 Task: Establish a relationship between Legal_case object and Legal_document object.
Action: Mouse moved to (1130, 72)
Screenshot: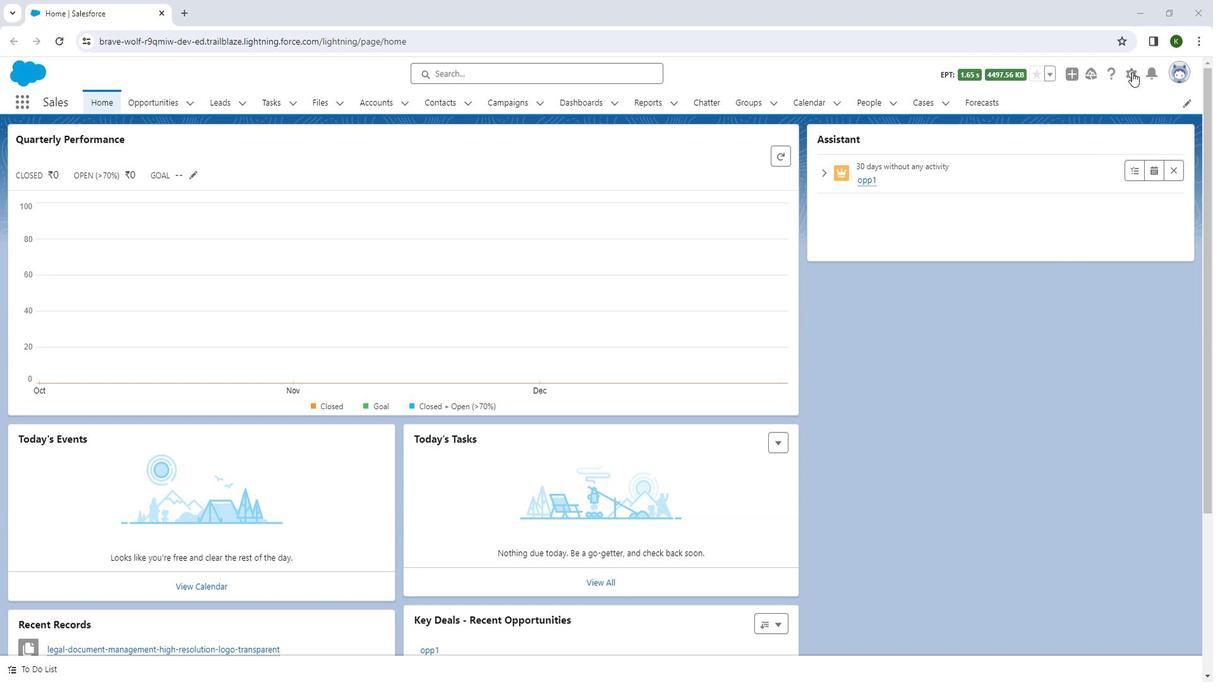 
Action: Mouse pressed left at (1130, 72)
Screenshot: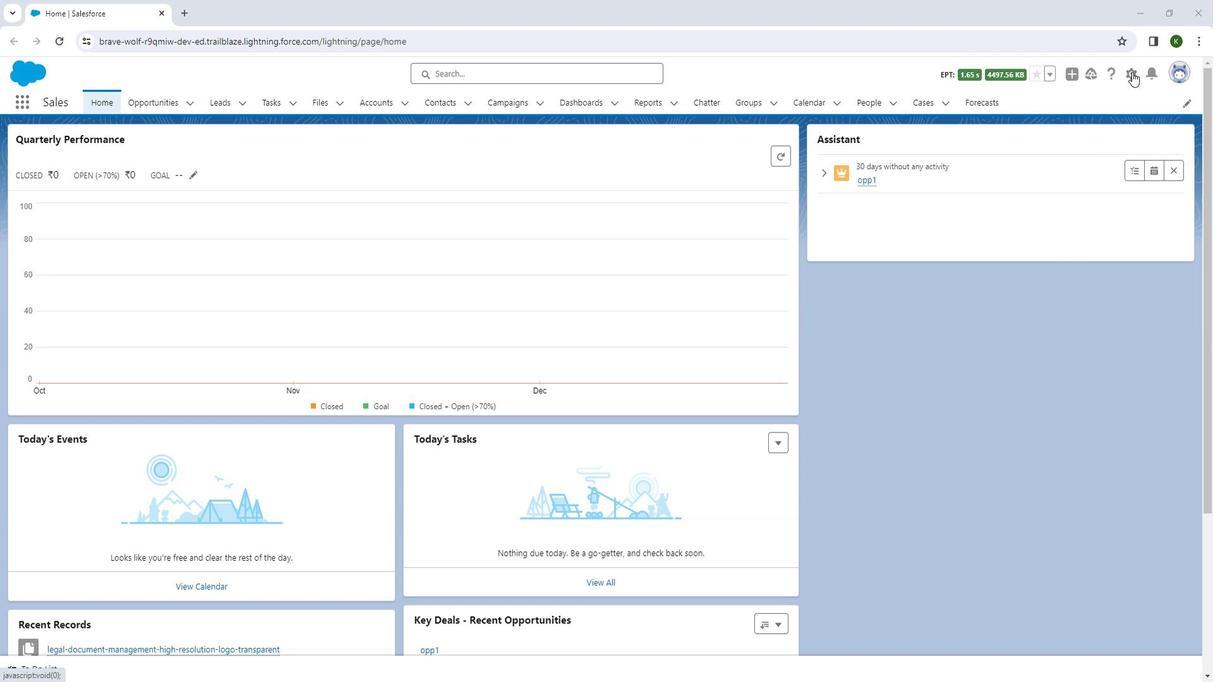 
Action: Mouse moved to (1079, 109)
Screenshot: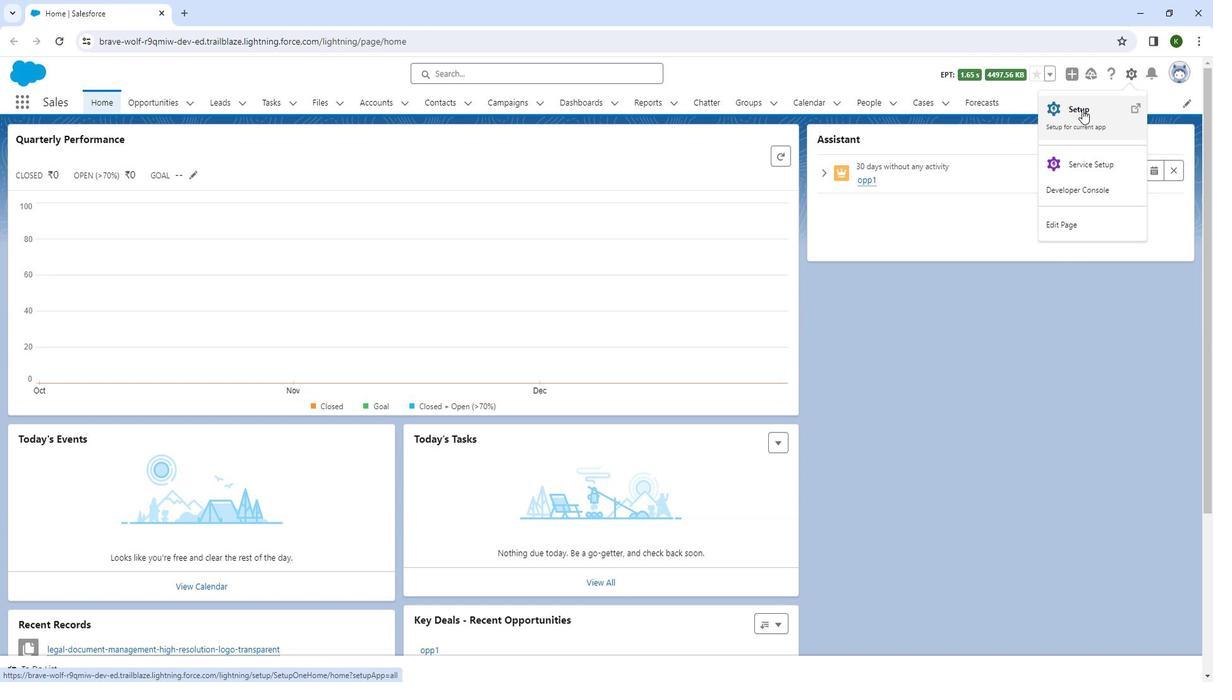 
Action: Mouse pressed left at (1079, 109)
Screenshot: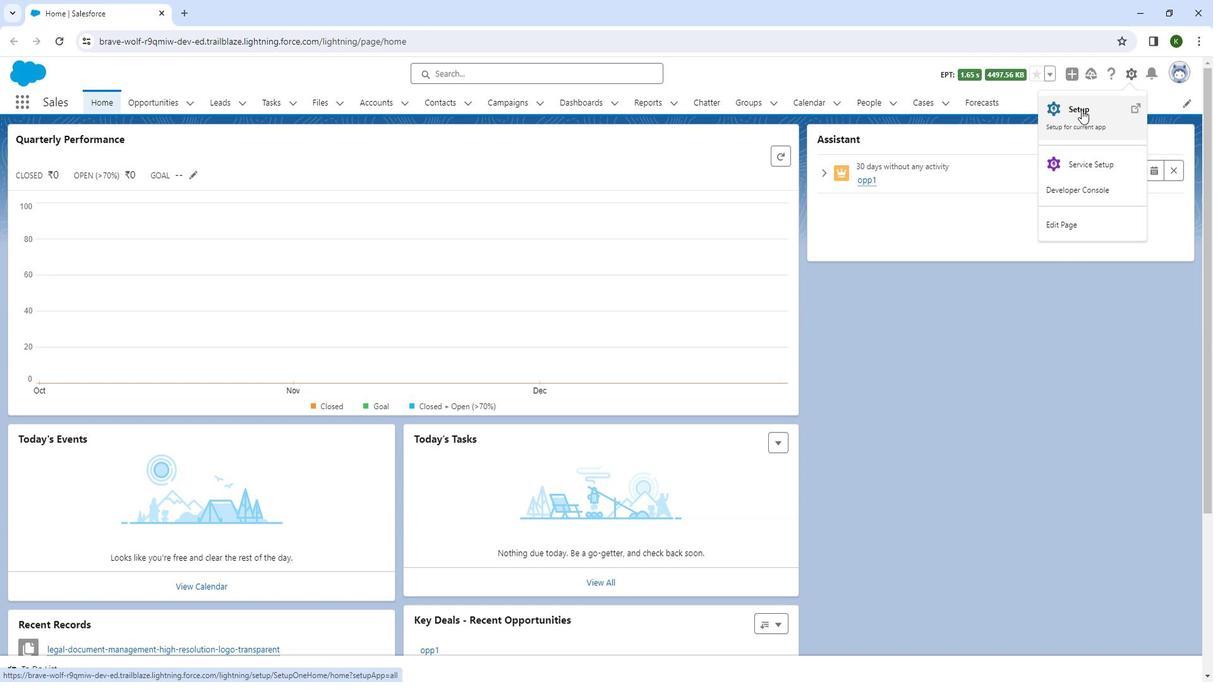 
Action: Mouse moved to (168, 103)
Screenshot: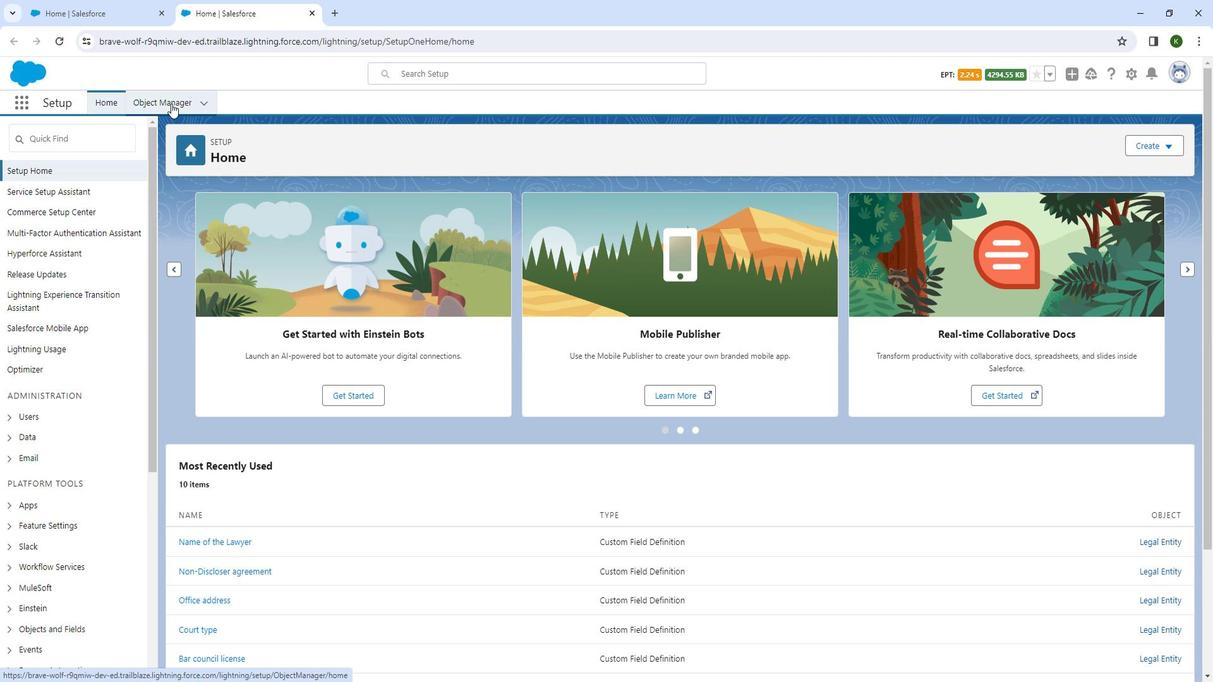 
Action: Mouse pressed left at (168, 103)
Screenshot: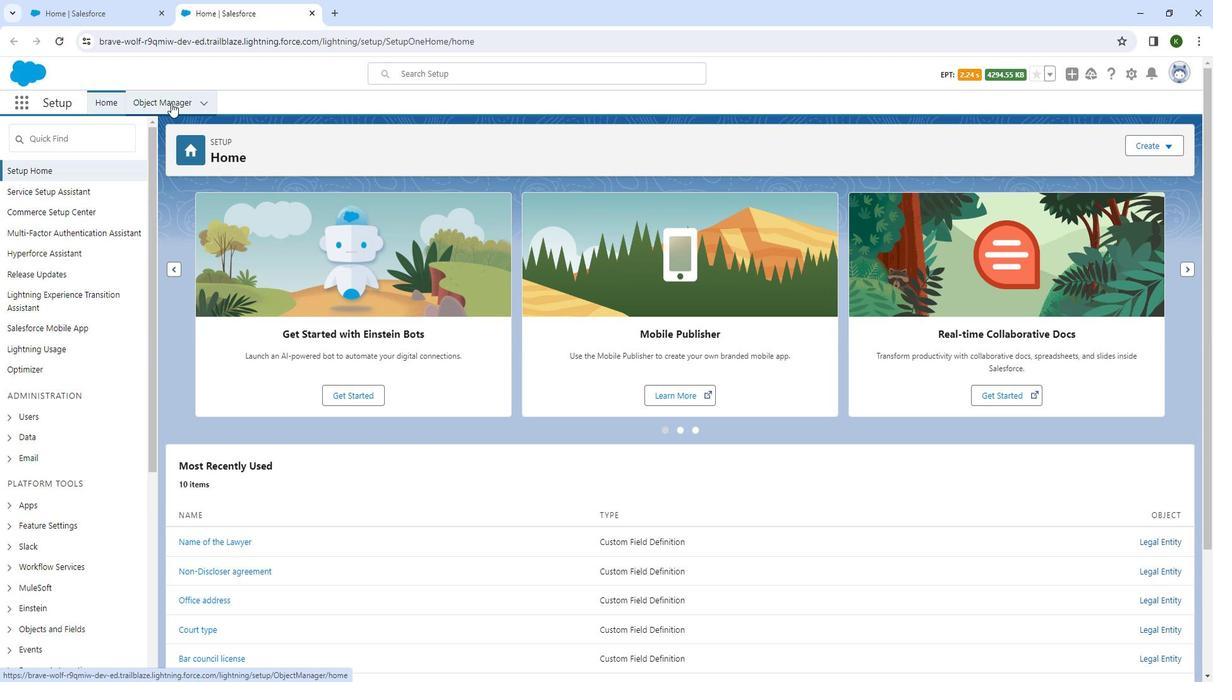 
Action: Mouse moved to (960, 148)
Screenshot: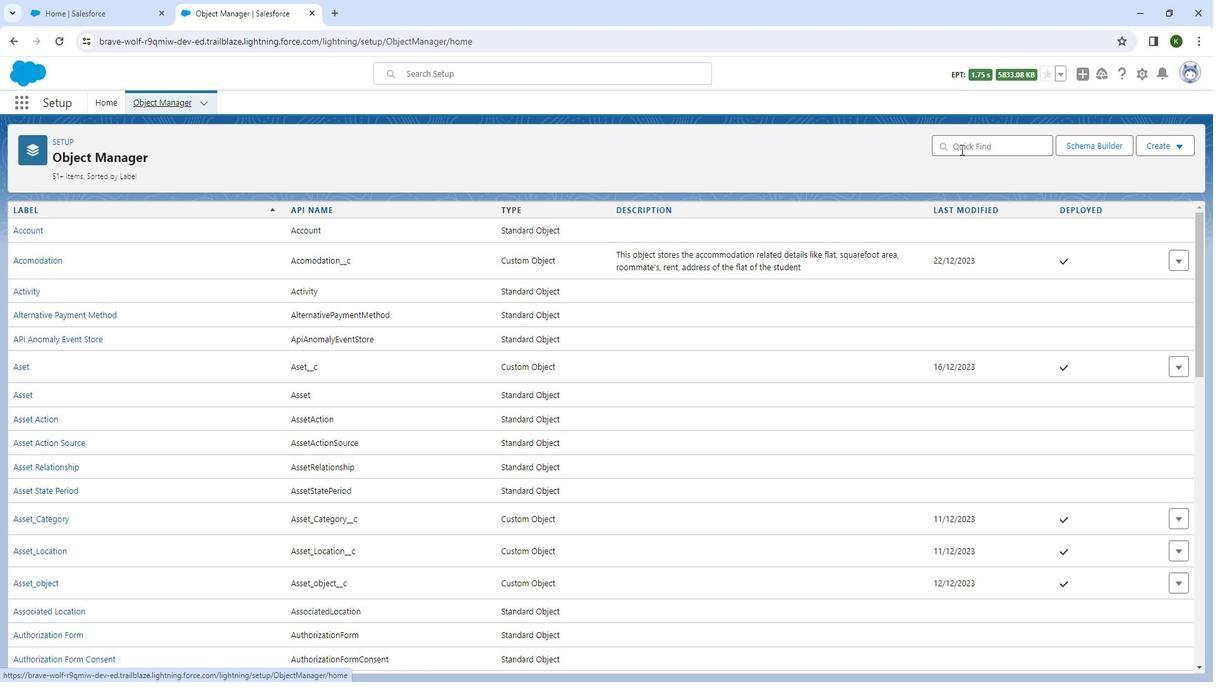 
Action: Mouse pressed left at (960, 148)
Screenshot: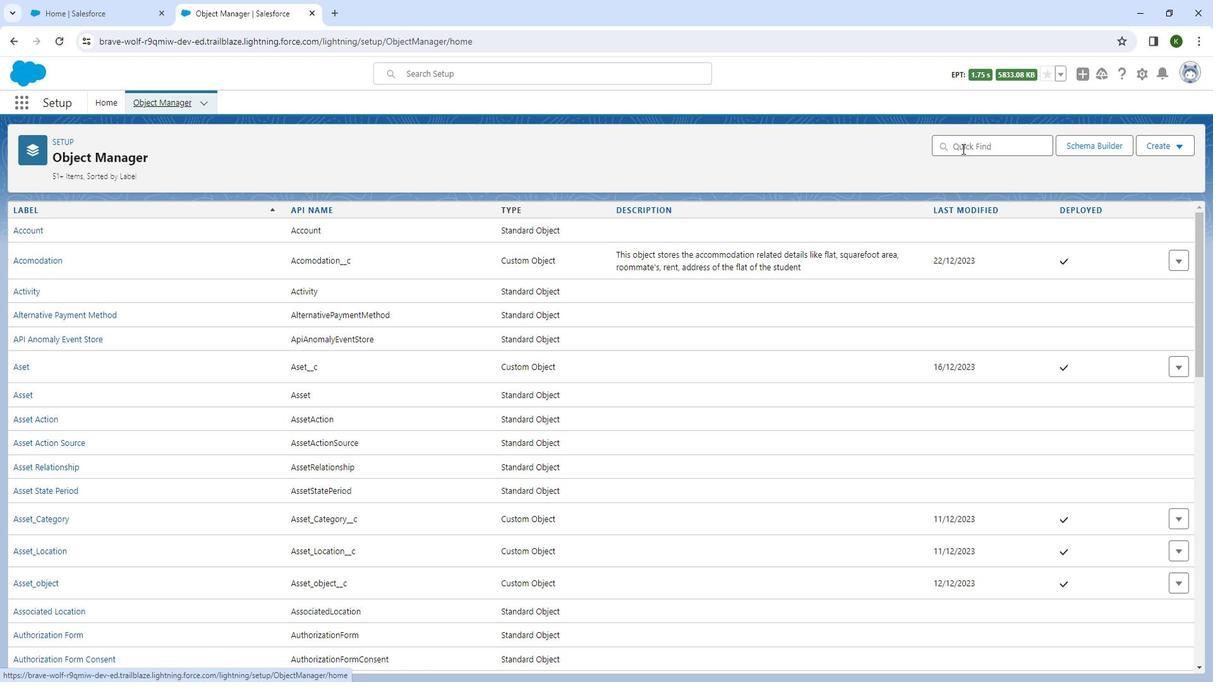 
Action: Key pressed <Key.shift_r>Legal
Screenshot: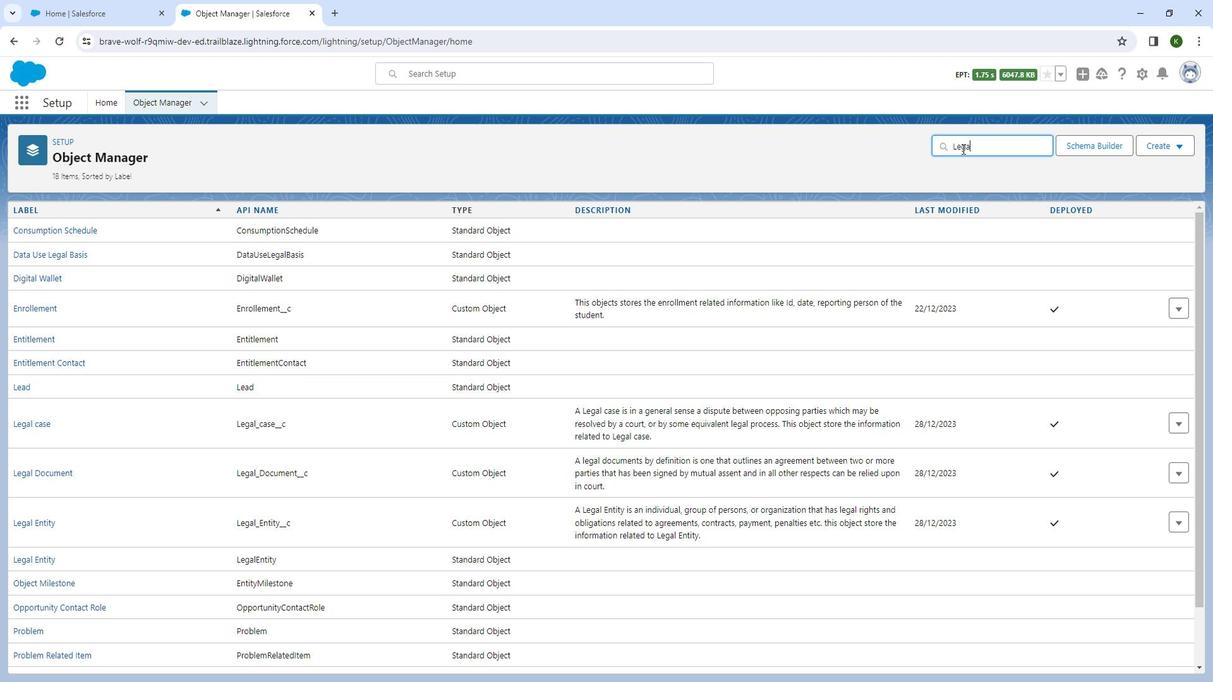 
Action: Mouse moved to (39, 259)
Screenshot: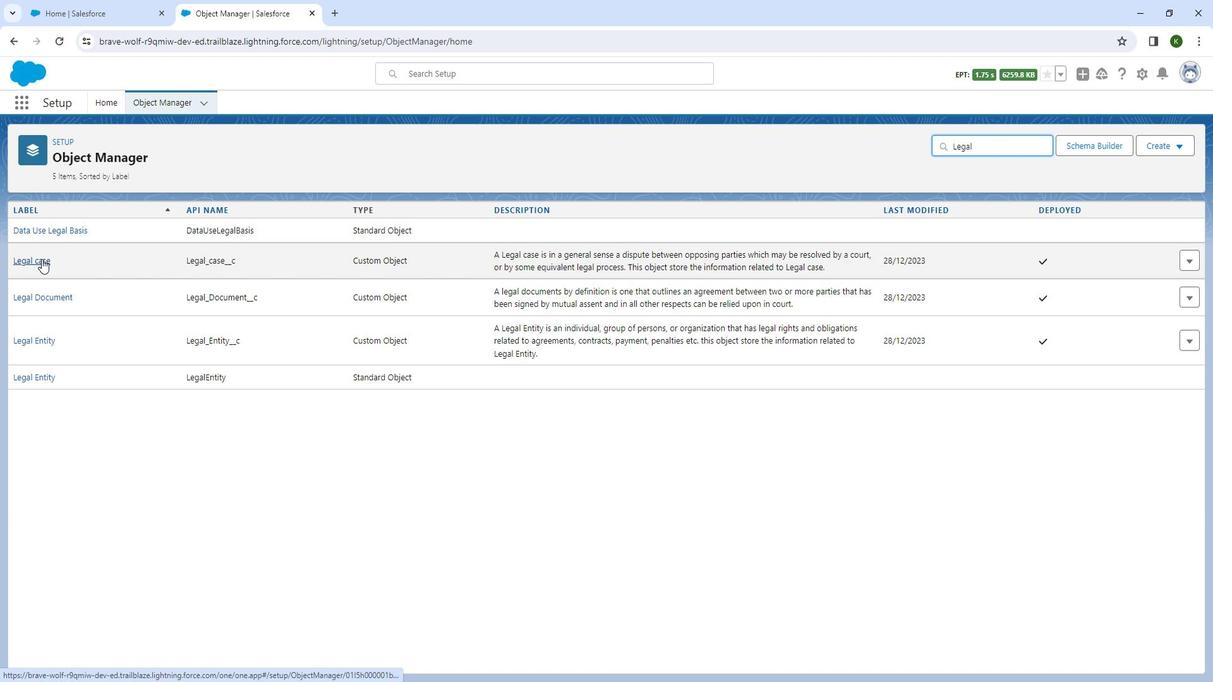 
Action: Mouse pressed left at (39, 259)
Screenshot: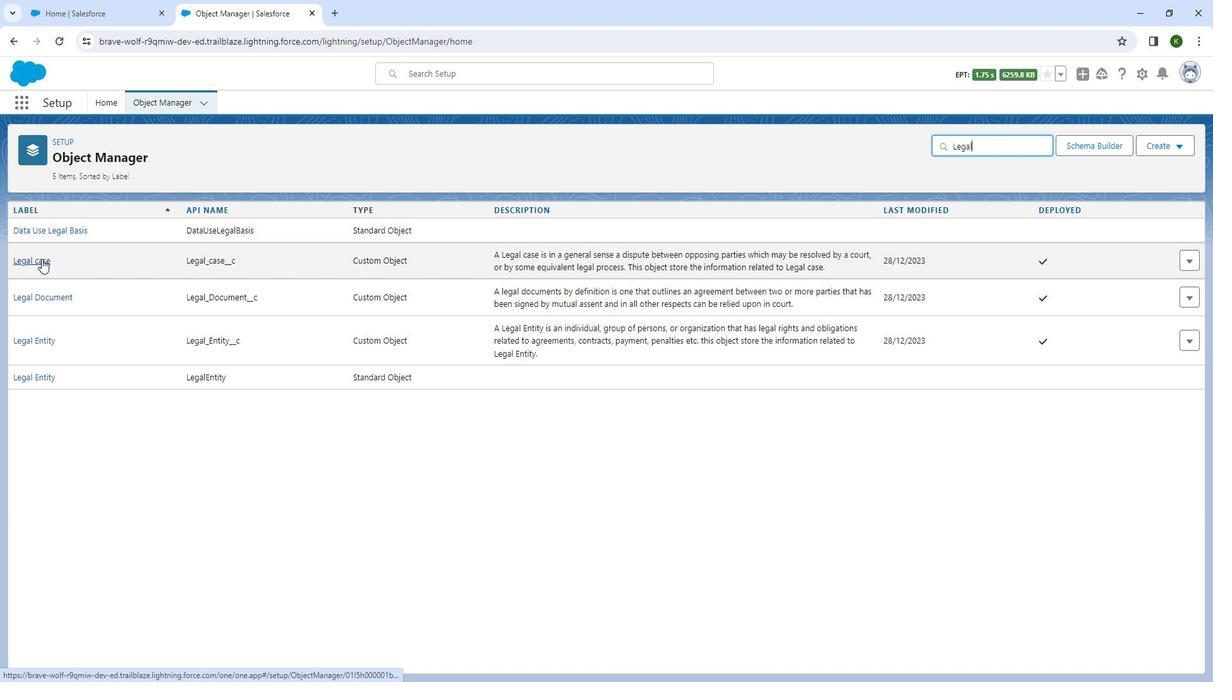 
Action: Mouse moved to (84, 230)
Screenshot: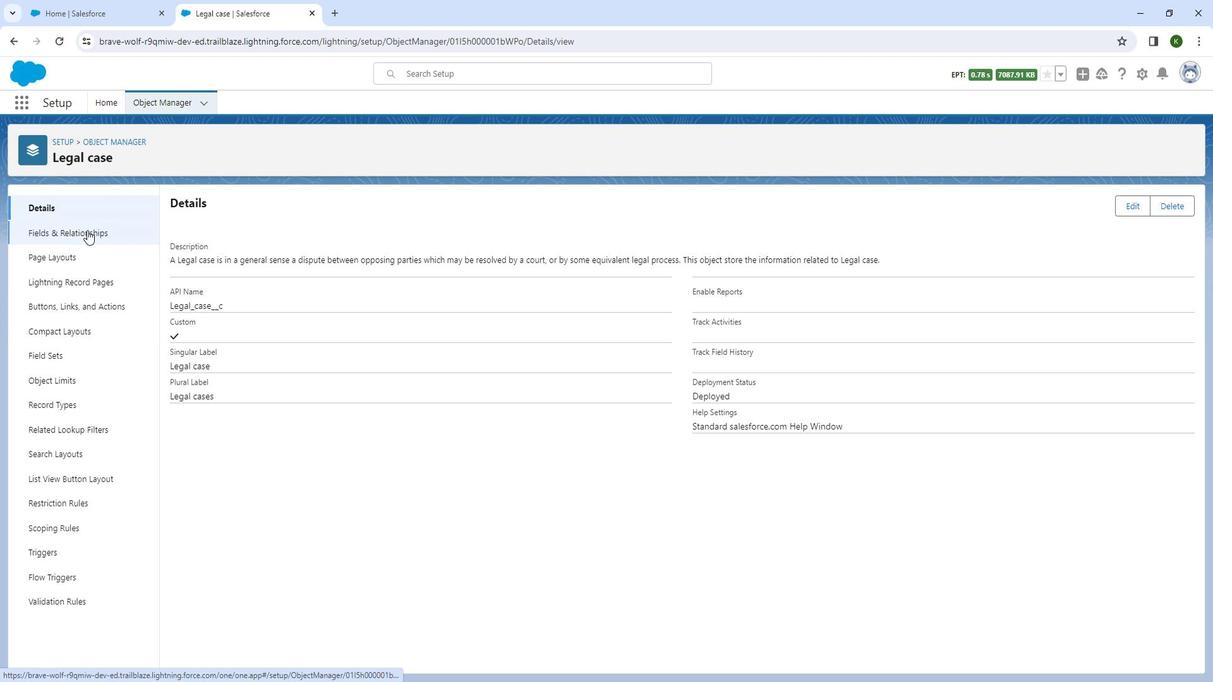 
Action: Mouse pressed left at (84, 230)
Screenshot: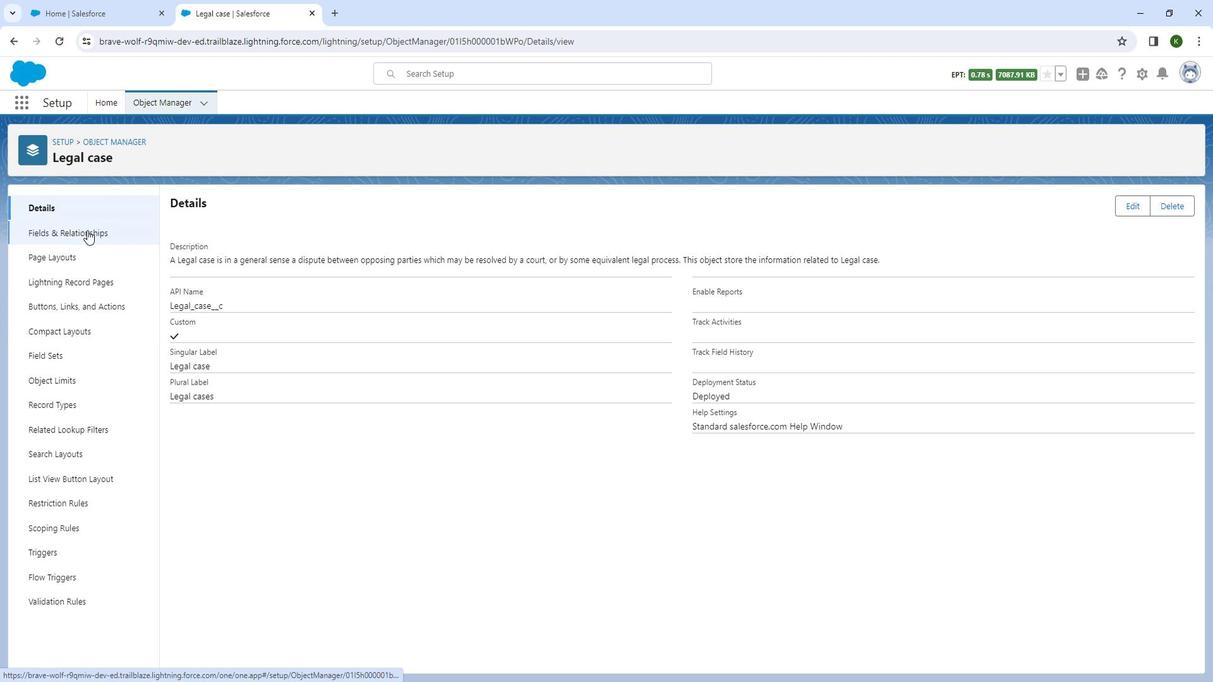 
Action: Mouse moved to (924, 203)
Screenshot: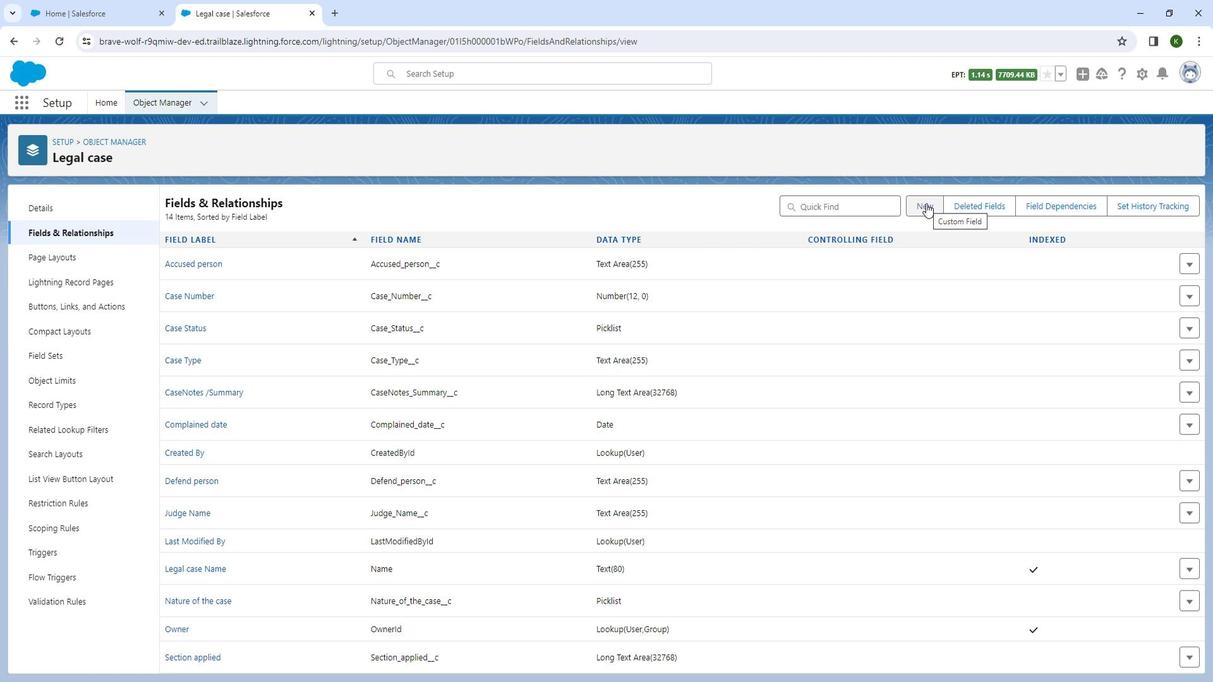 
Action: Mouse pressed left at (924, 203)
Screenshot: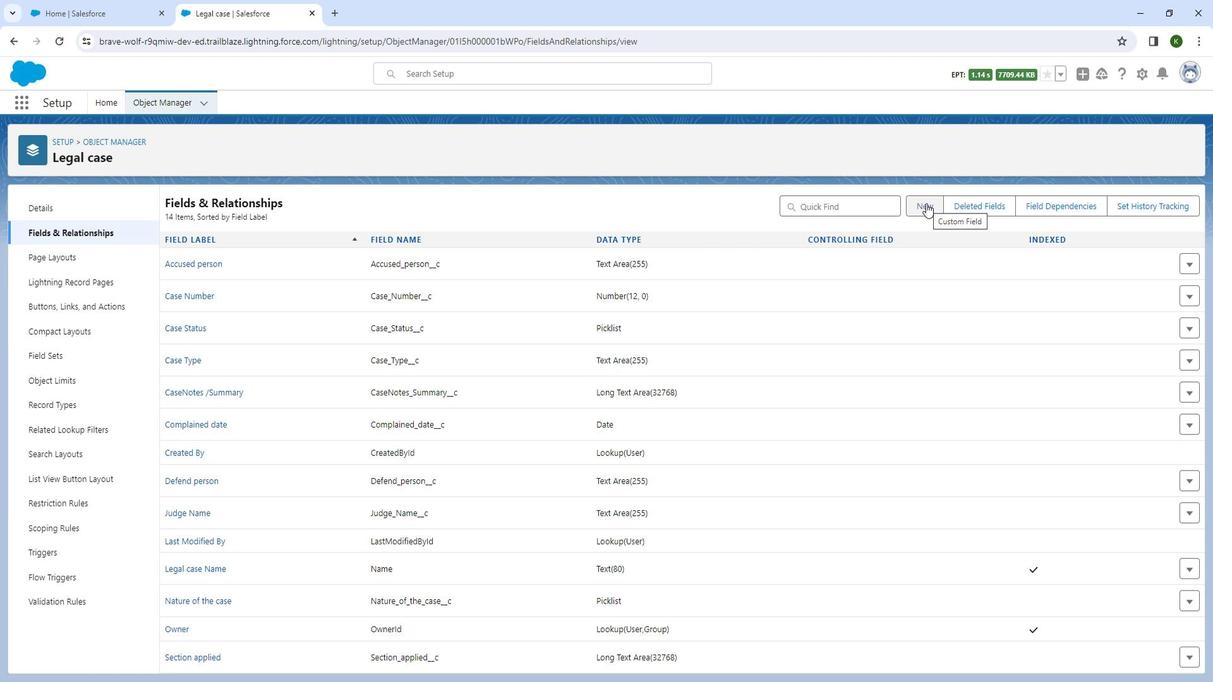 
Action: Mouse moved to (371, 351)
Screenshot: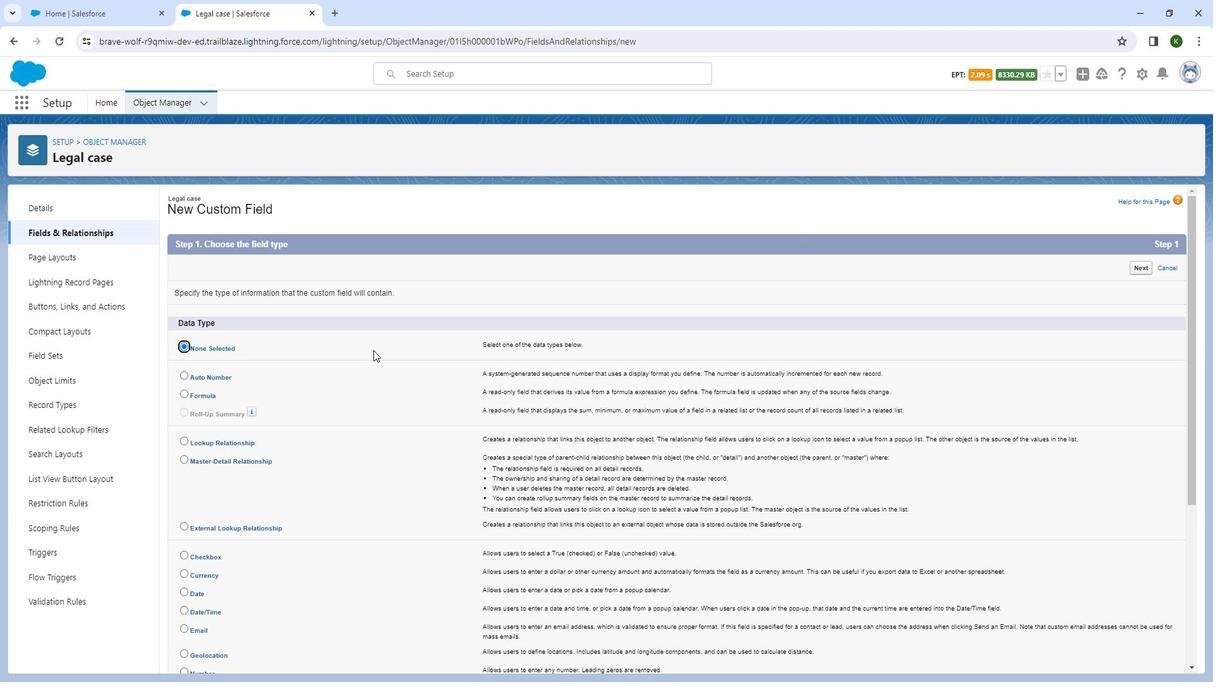 
Action: Mouse scrolled (371, 350) with delta (0, 0)
Screenshot: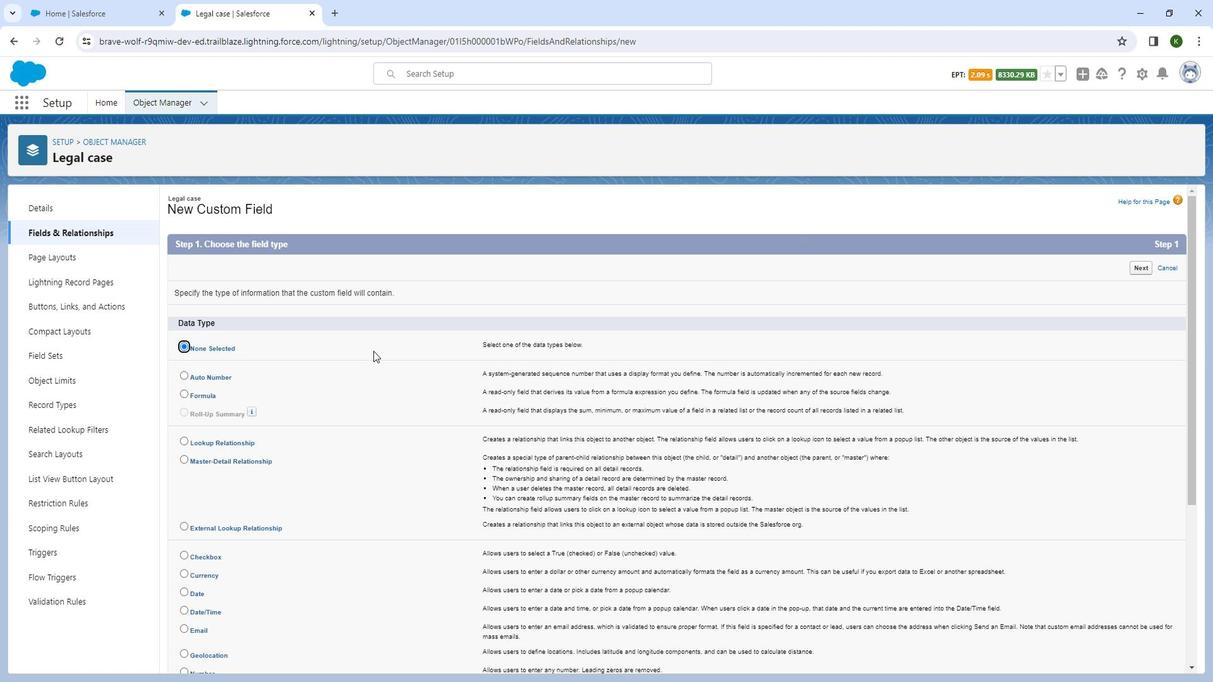 
Action: Mouse moved to (182, 375)
Screenshot: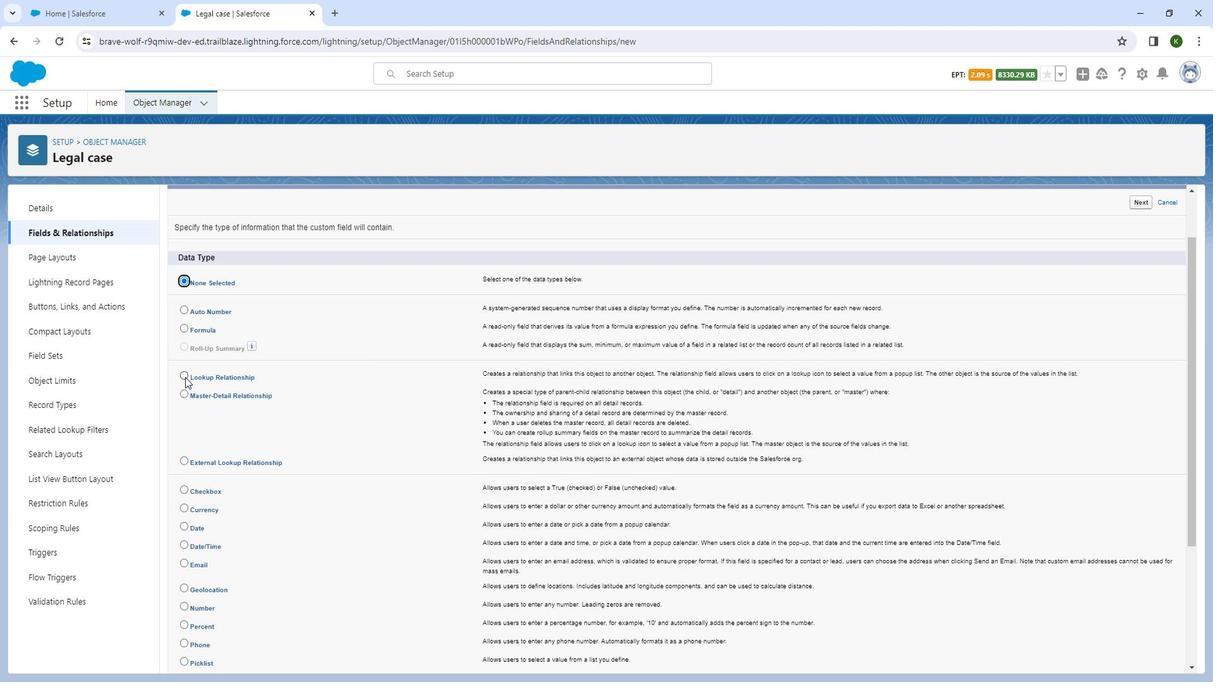 
Action: Mouse pressed left at (182, 375)
Screenshot: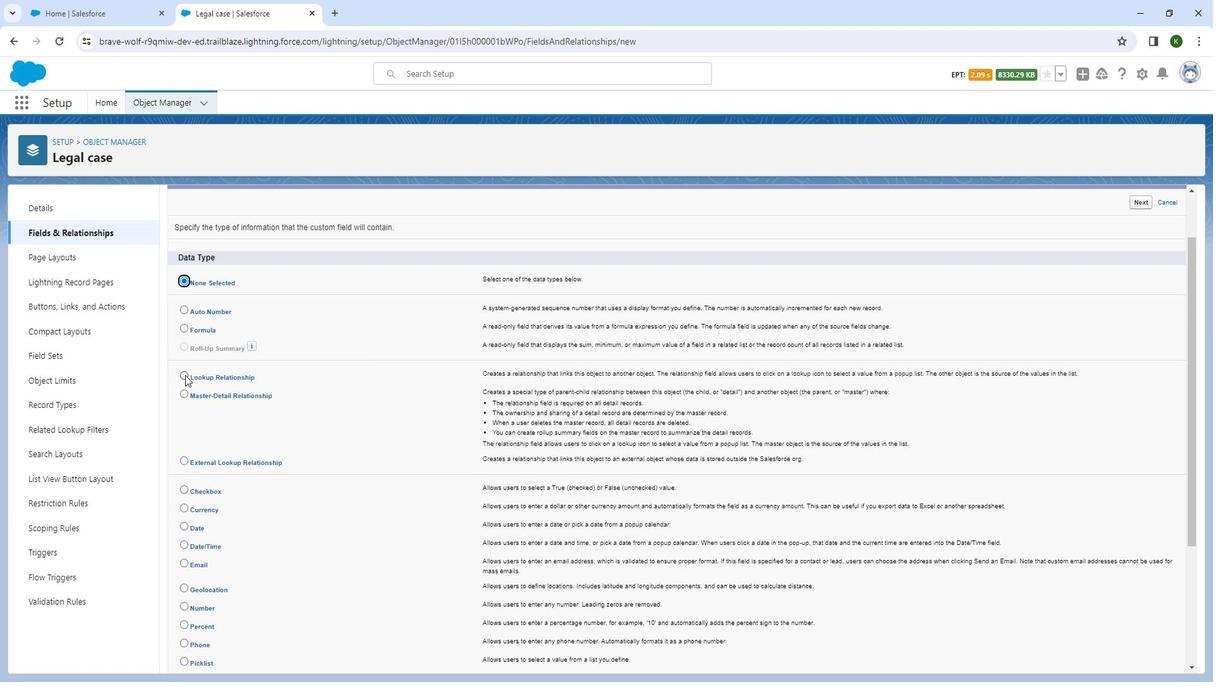 
Action: Mouse moved to (1084, 426)
Screenshot: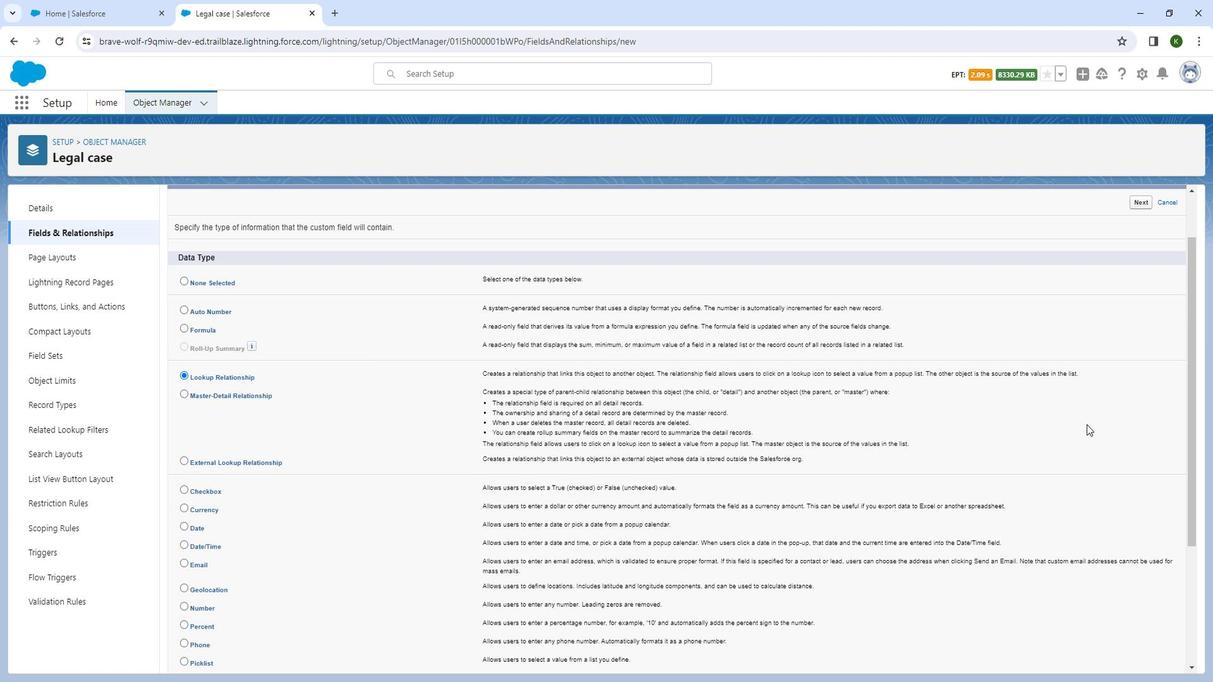 
Action: Mouse scrolled (1084, 425) with delta (0, 0)
Screenshot: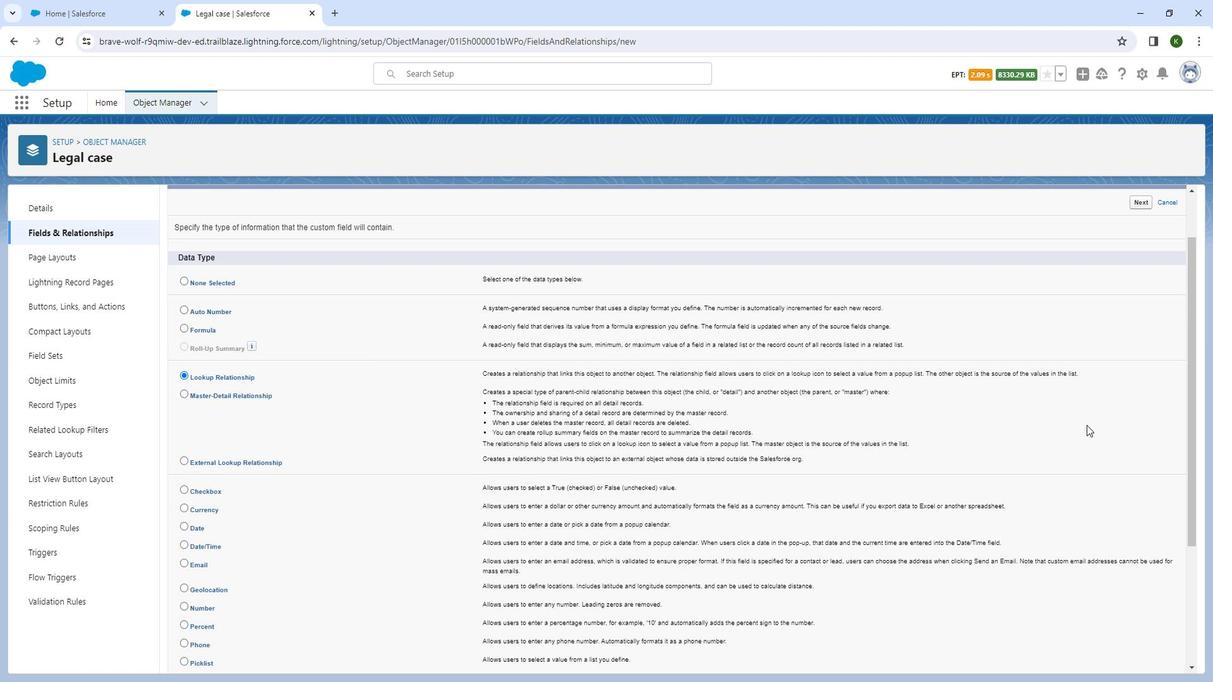 
Action: Mouse scrolled (1084, 425) with delta (0, 0)
Screenshot: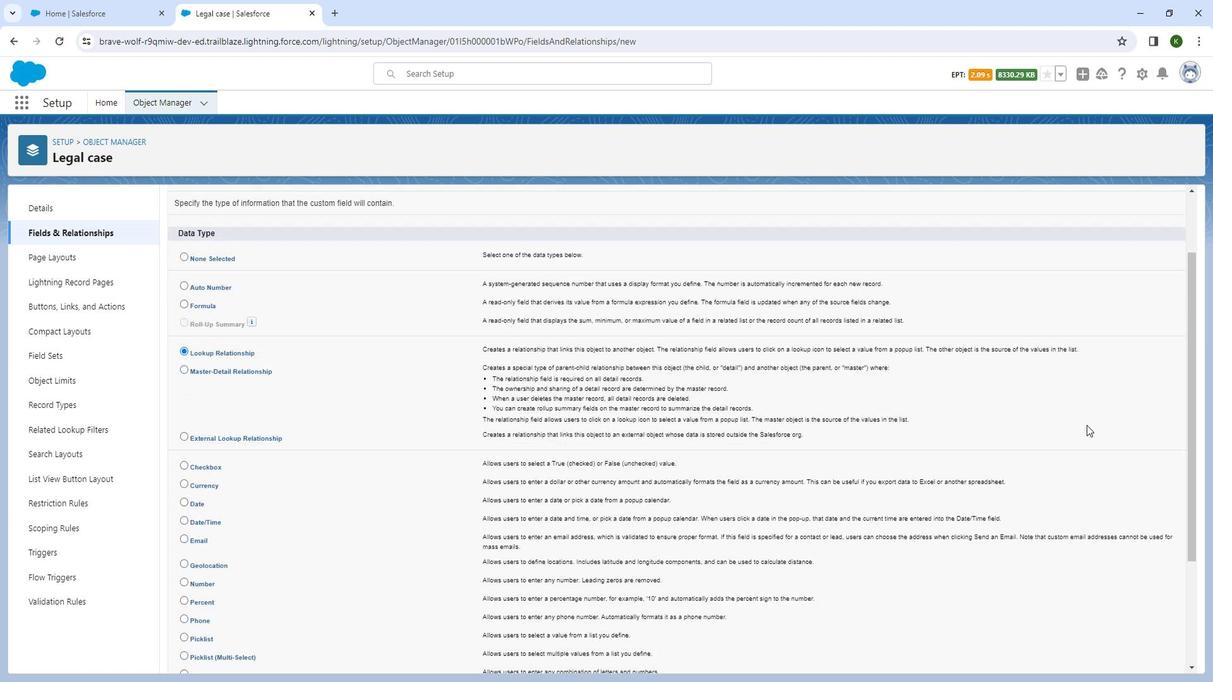 
Action: Mouse scrolled (1084, 425) with delta (0, 0)
Screenshot: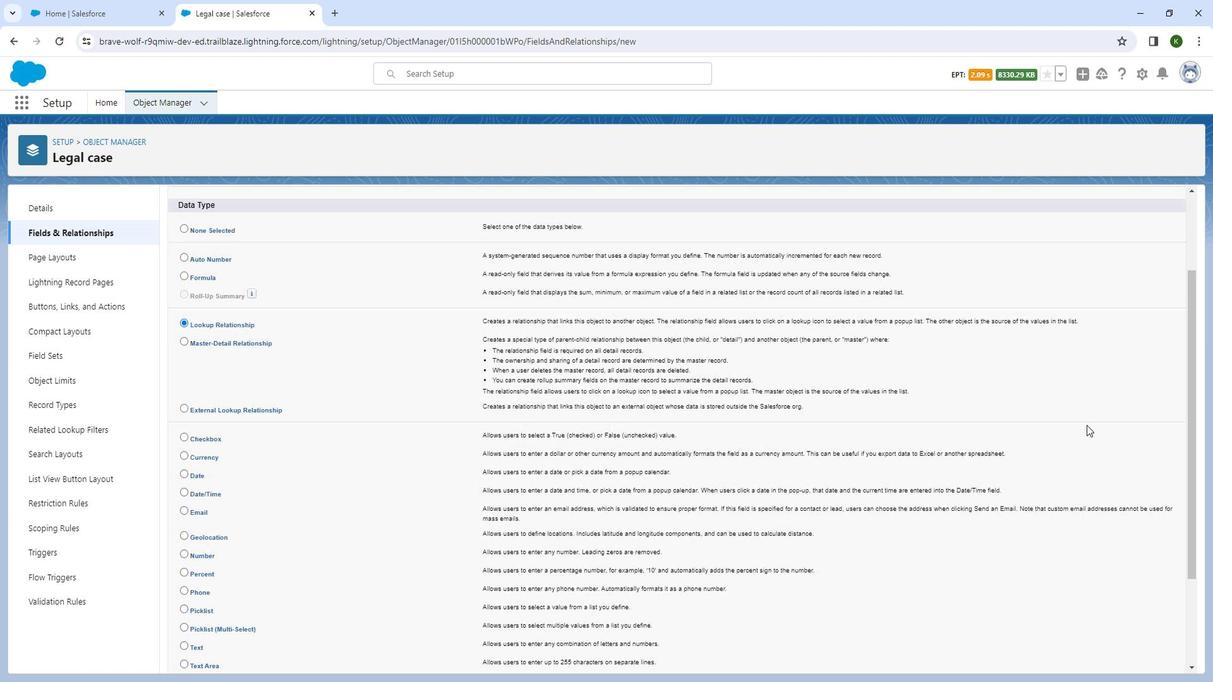 
Action: Mouse moved to (1137, 660)
Screenshot: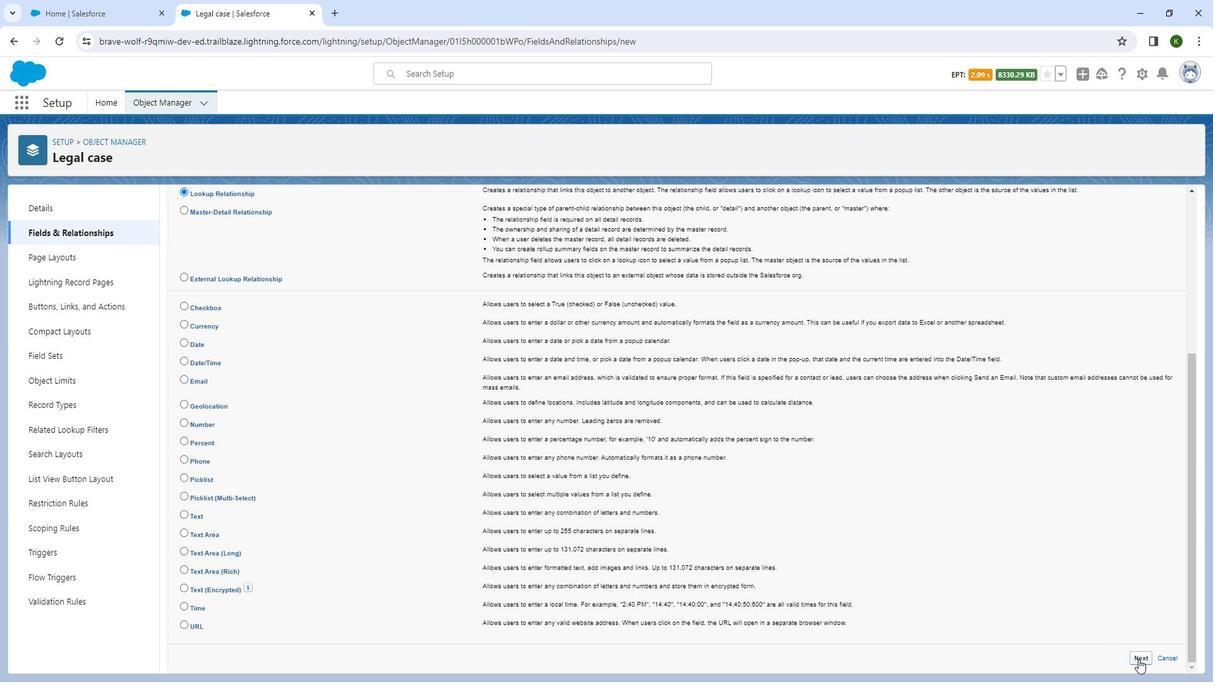
Action: Mouse pressed left at (1137, 660)
Screenshot: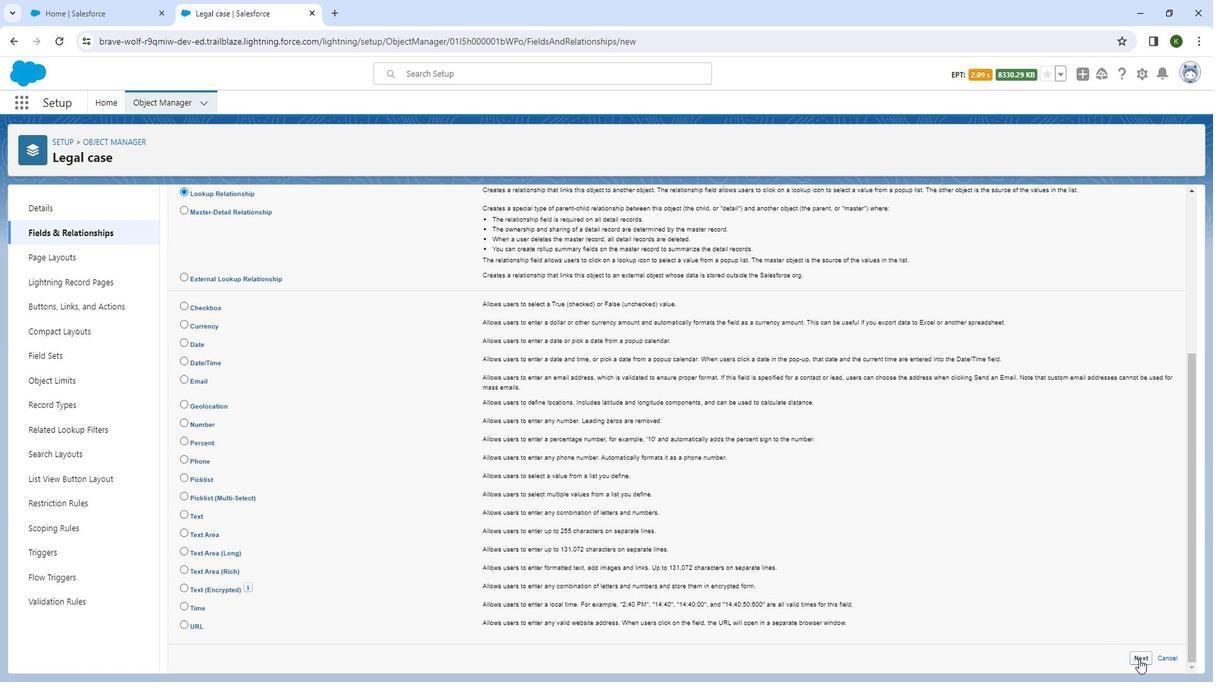 
Action: Mouse moved to (474, 318)
Screenshot: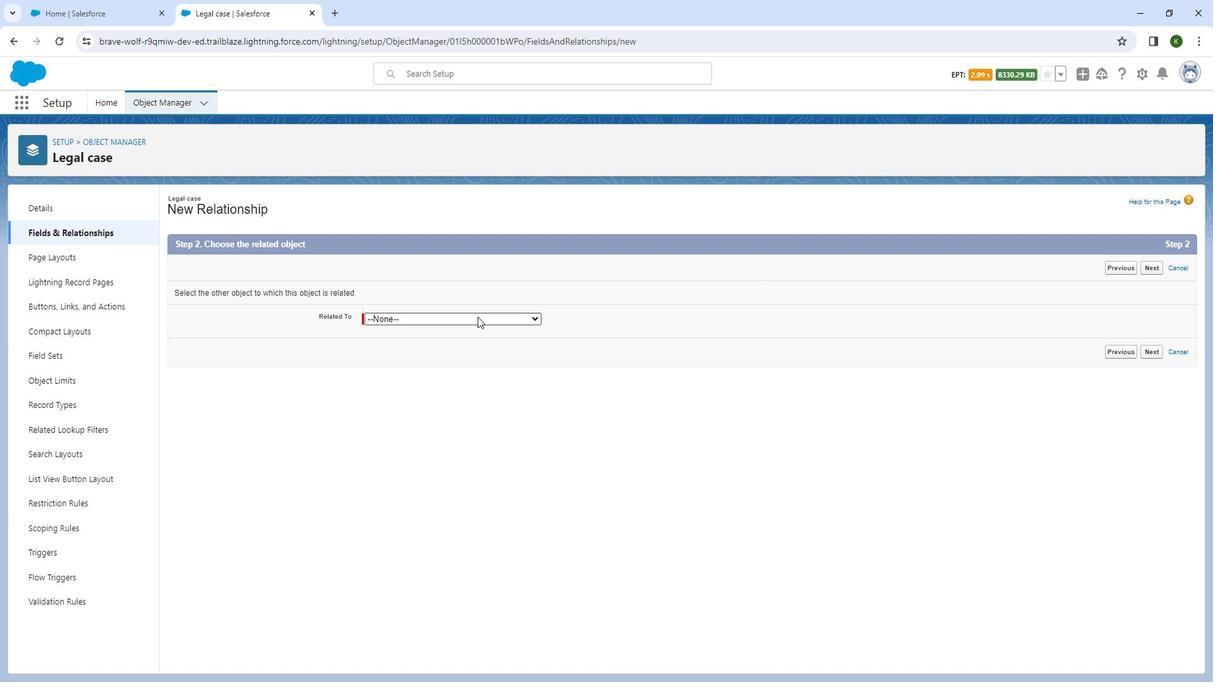 
Action: Mouse pressed left at (474, 318)
Screenshot: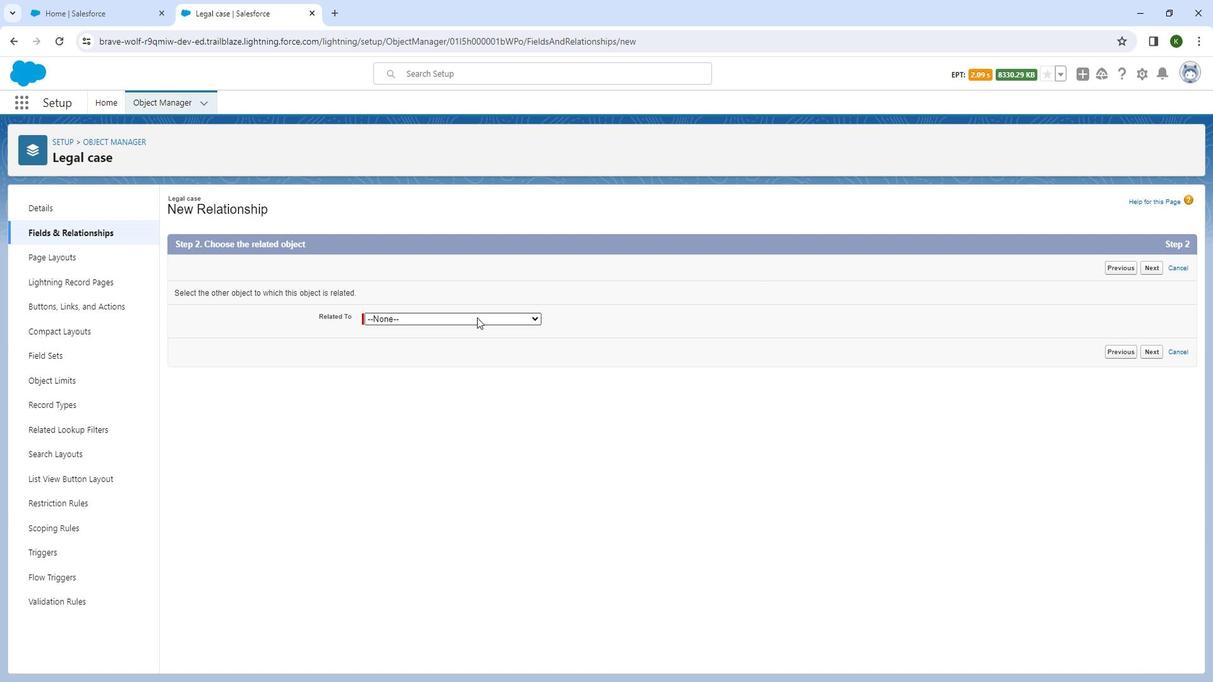 
Action: Mouse moved to (490, 374)
Screenshot: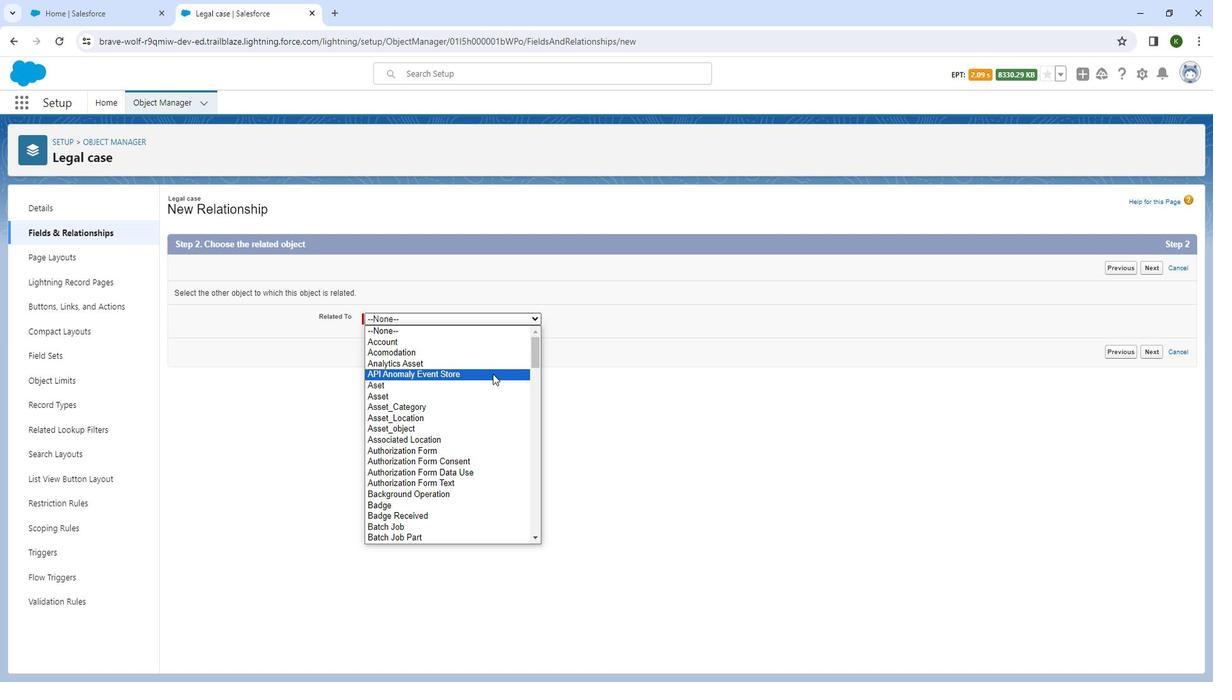 
Action: Mouse scrolled (490, 373) with delta (0, 0)
Screenshot: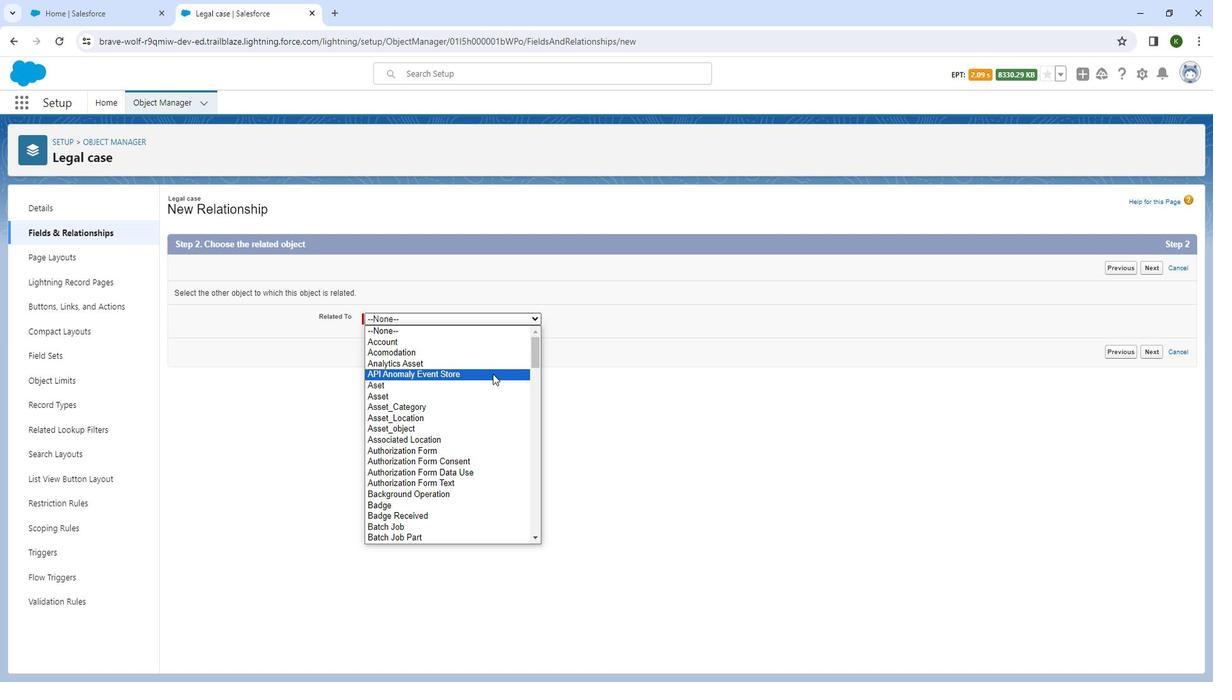 
Action: Mouse scrolled (490, 373) with delta (0, 0)
Screenshot: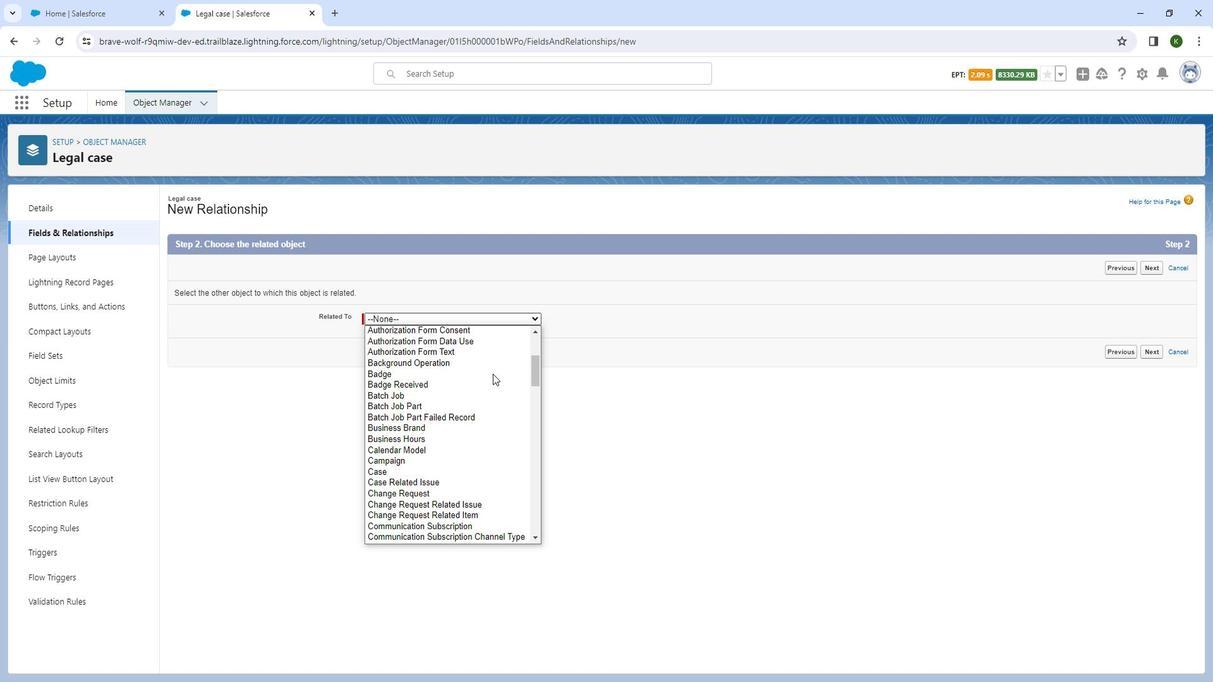 
Action: Mouse scrolled (490, 373) with delta (0, 0)
Screenshot: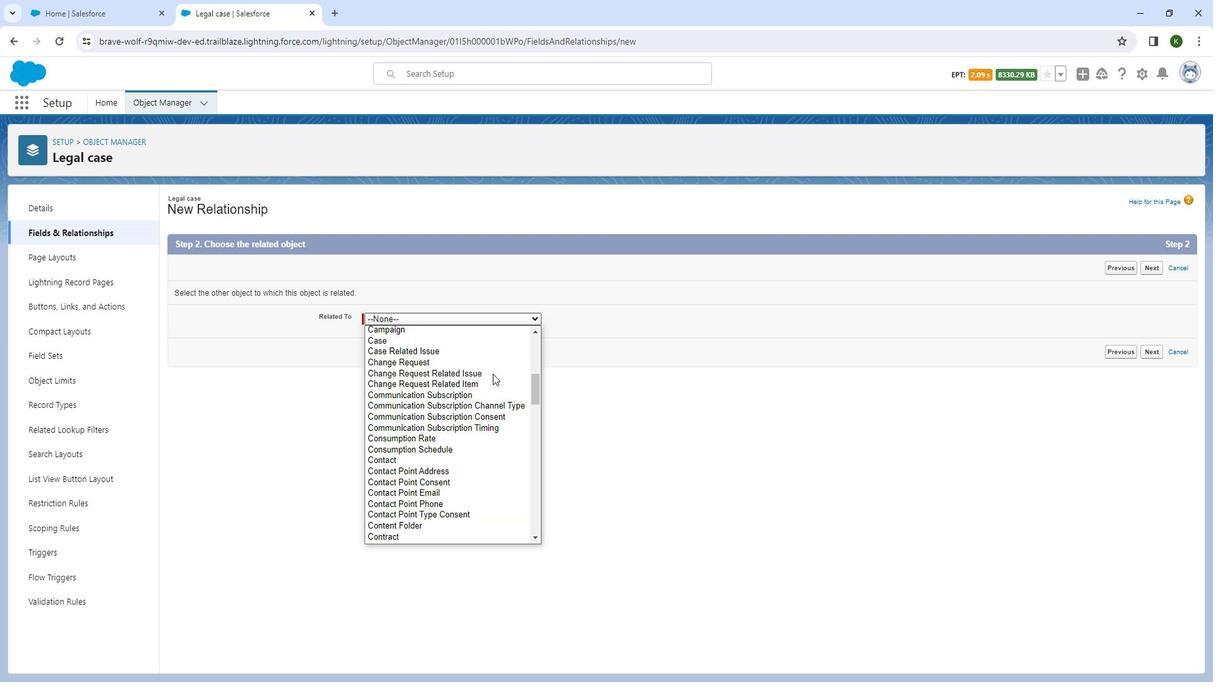
Action: Mouse scrolled (490, 373) with delta (0, 0)
Screenshot: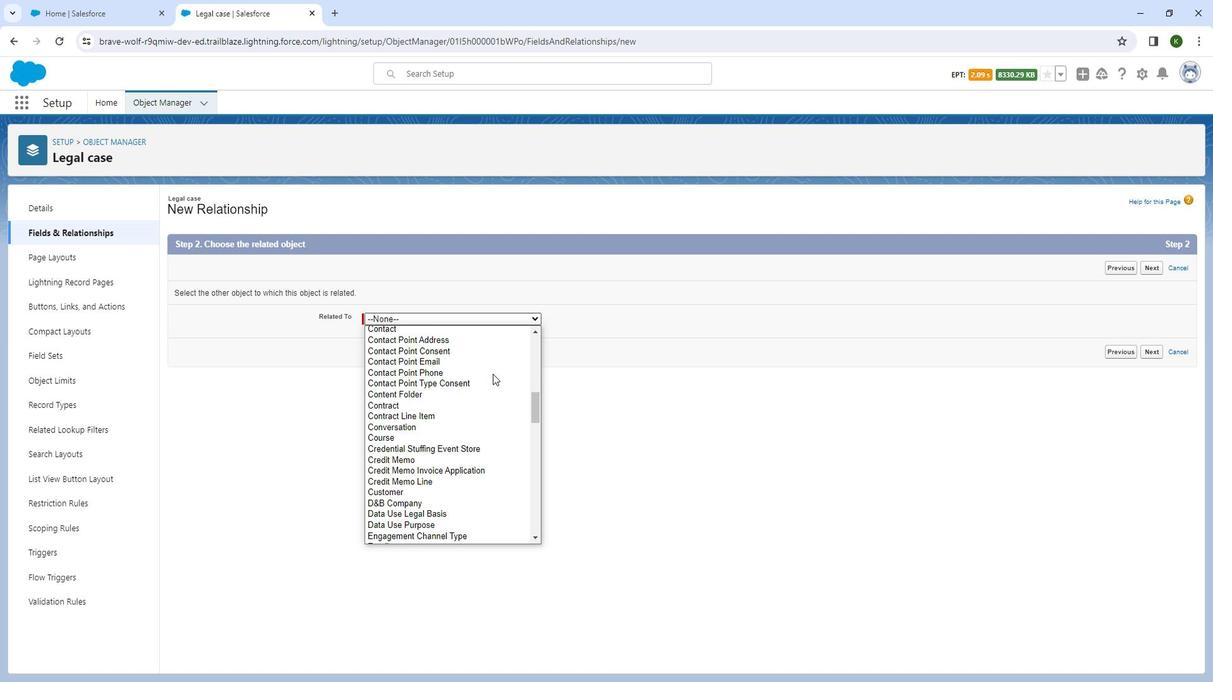 
Action: Mouse moved to (417, 501)
Screenshot: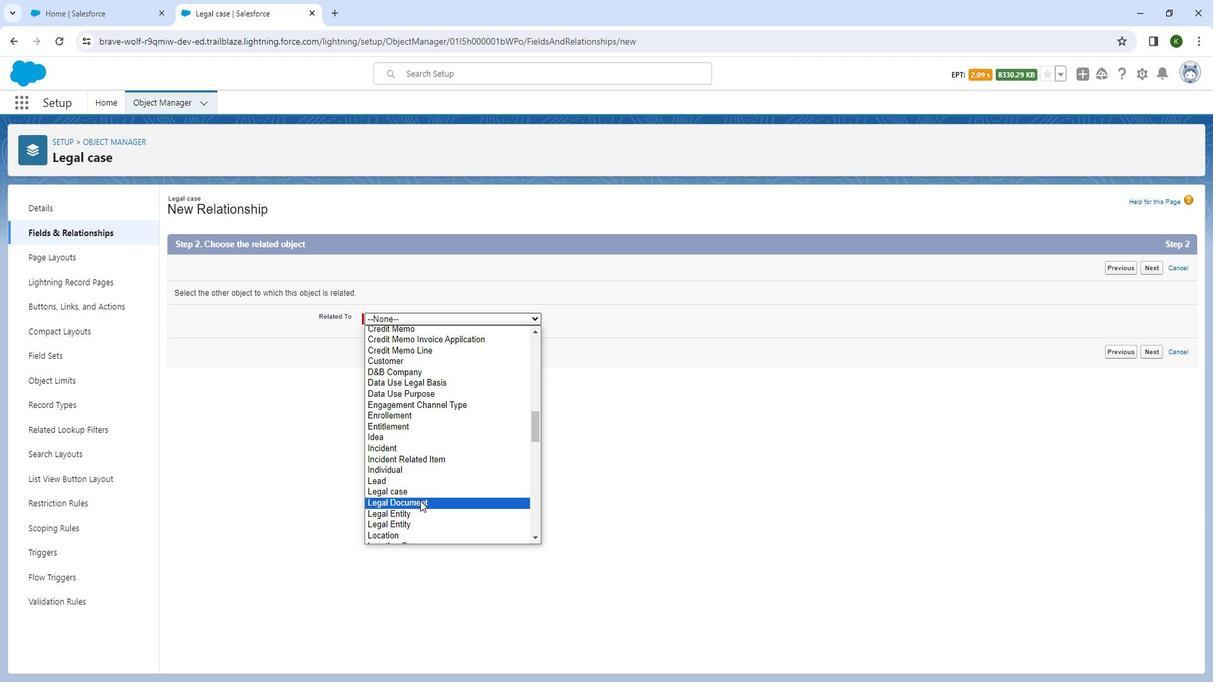 
Action: Mouse pressed left at (417, 501)
Screenshot: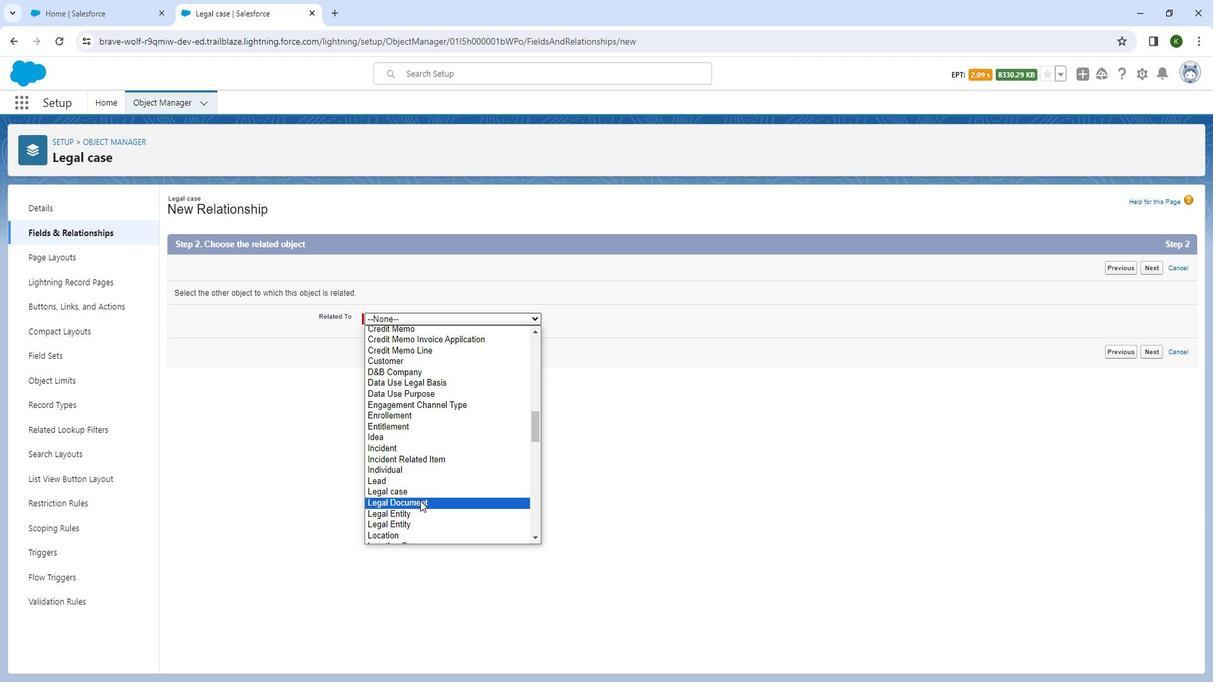 
Action: Mouse moved to (1148, 353)
Screenshot: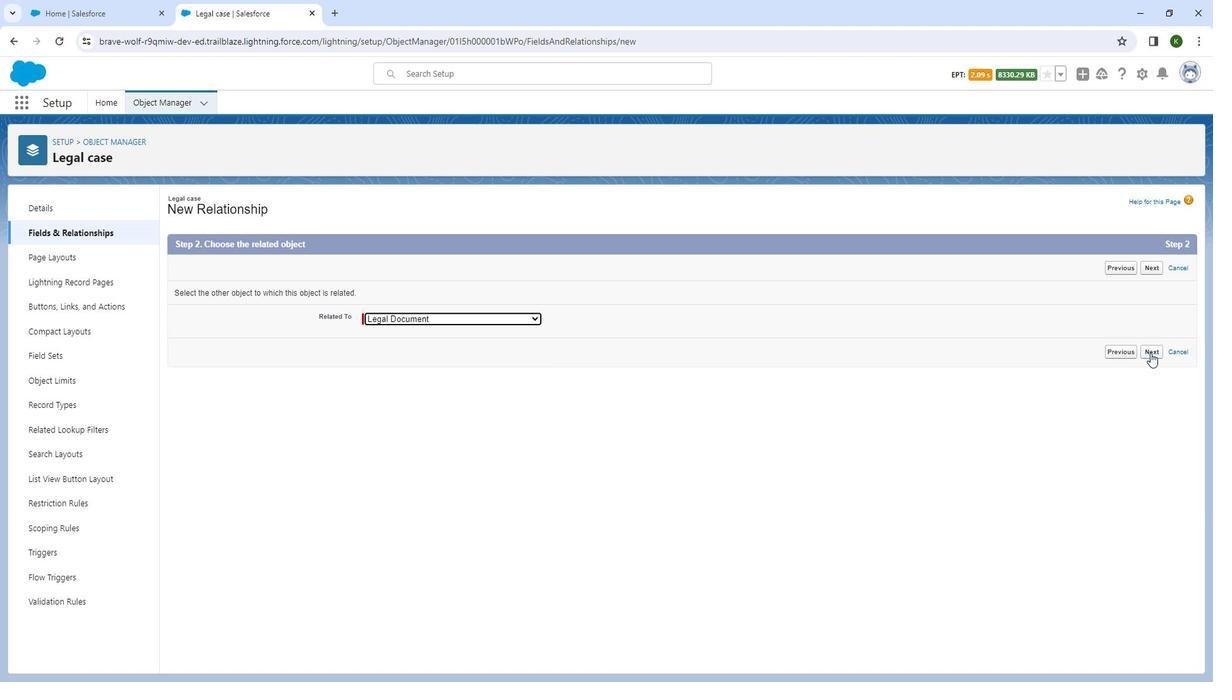 
Action: Mouse pressed left at (1148, 353)
Screenshot: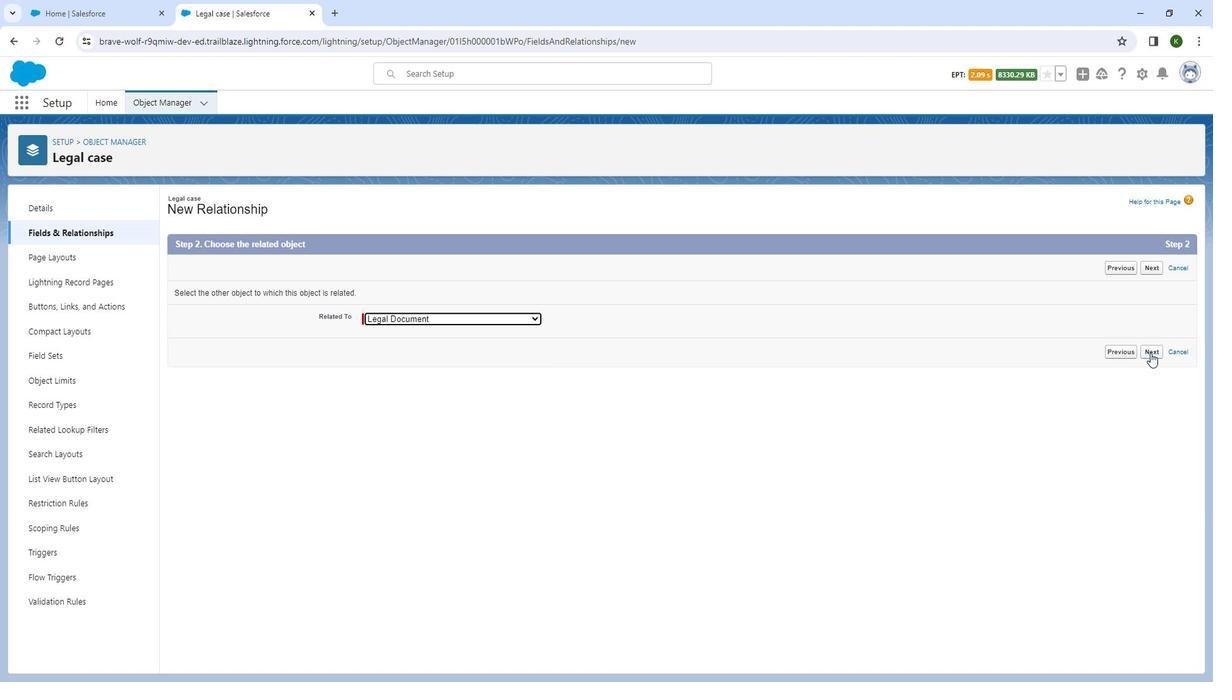 
Action: Mouse moved to (448, 327)
Screenshot: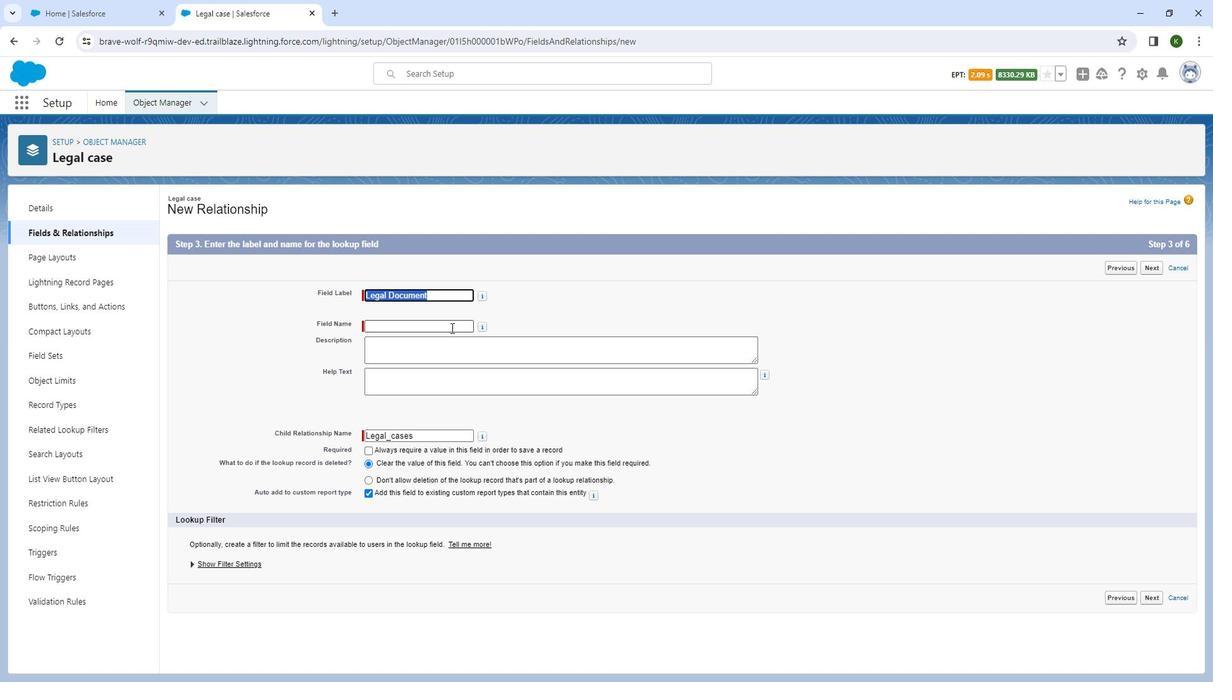 
Action: Mouse pressed left at (448, 327)
Screenshot: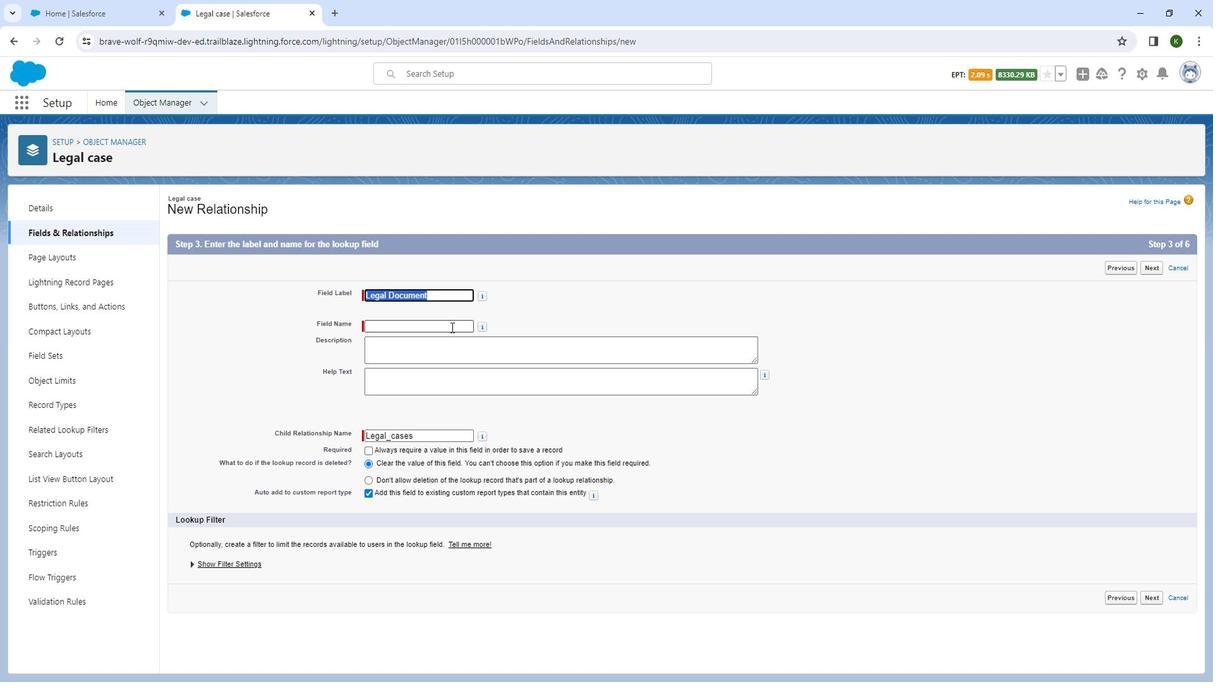 
Action: Mouse moved to (429, 353)
Screenshot: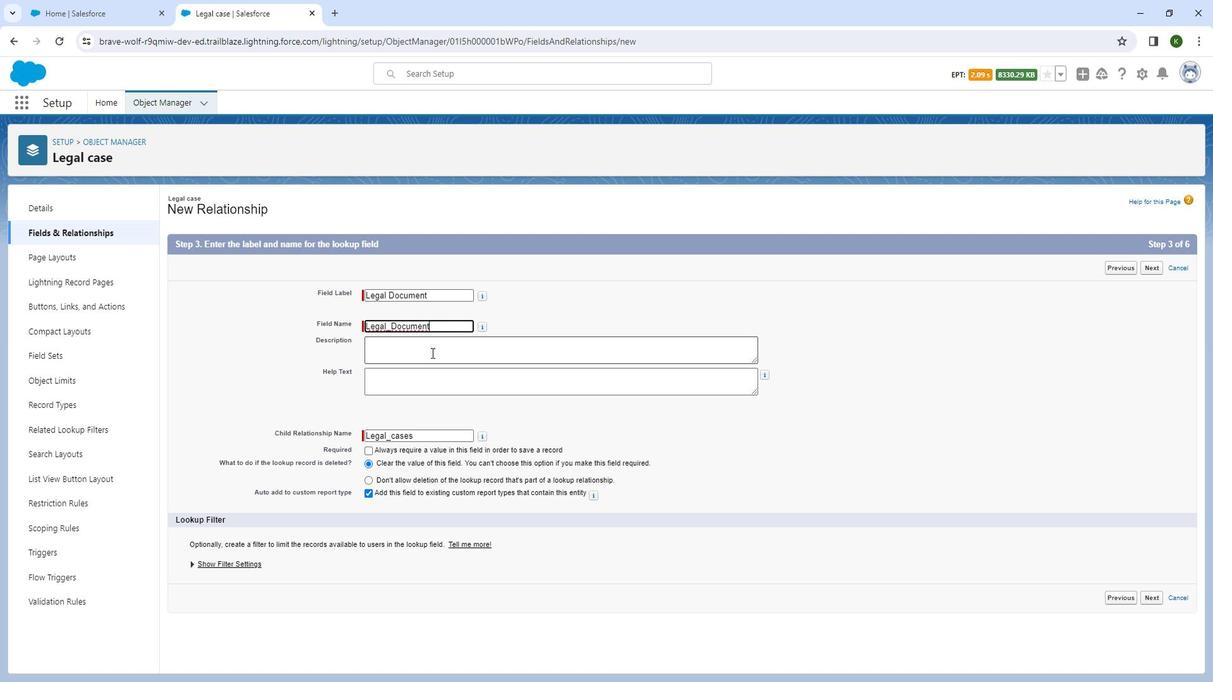 
Action: Mouse pressed left at (429, 353)
Screenshot: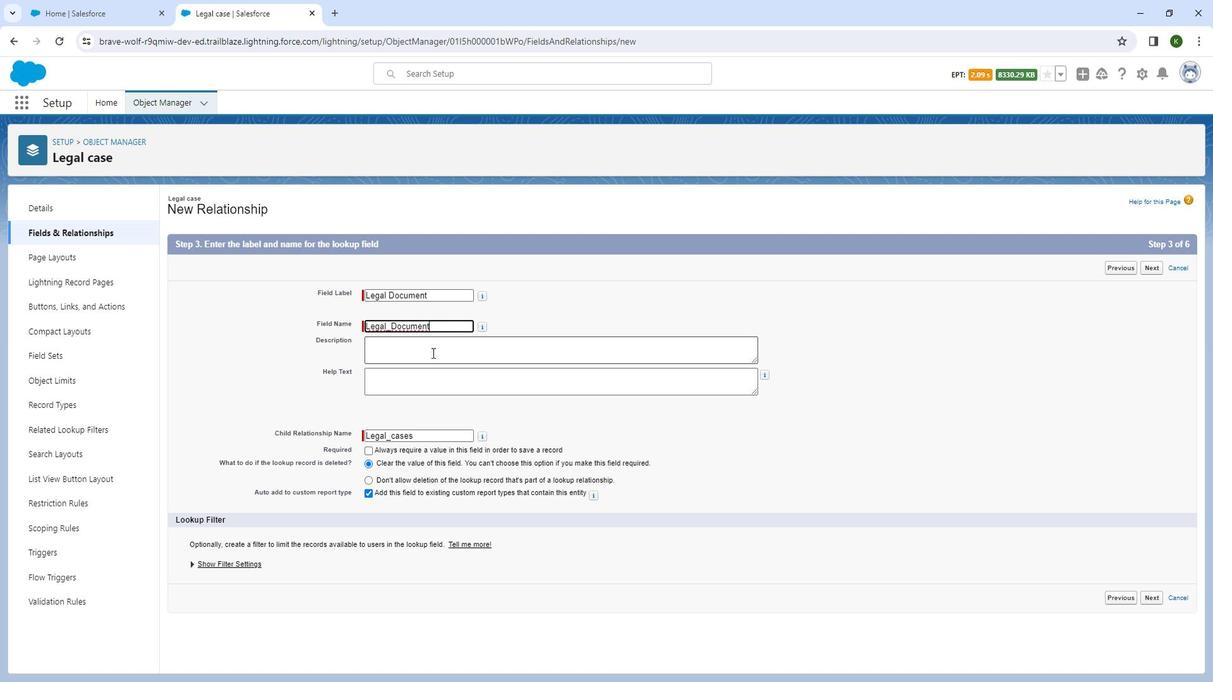 
Action: Key pressed <Key.shift_r>This<Key.space>field<Key.space>states<Key.space>the<Key.space>lookup<Key.space>relationship<Key.space>between<Key.space><Key.shift_r><Key.shift_r>Legal<Key.space>document<Key.space>and<Key.space>legal<Key.space>case<Key.space>object.
Screenshot: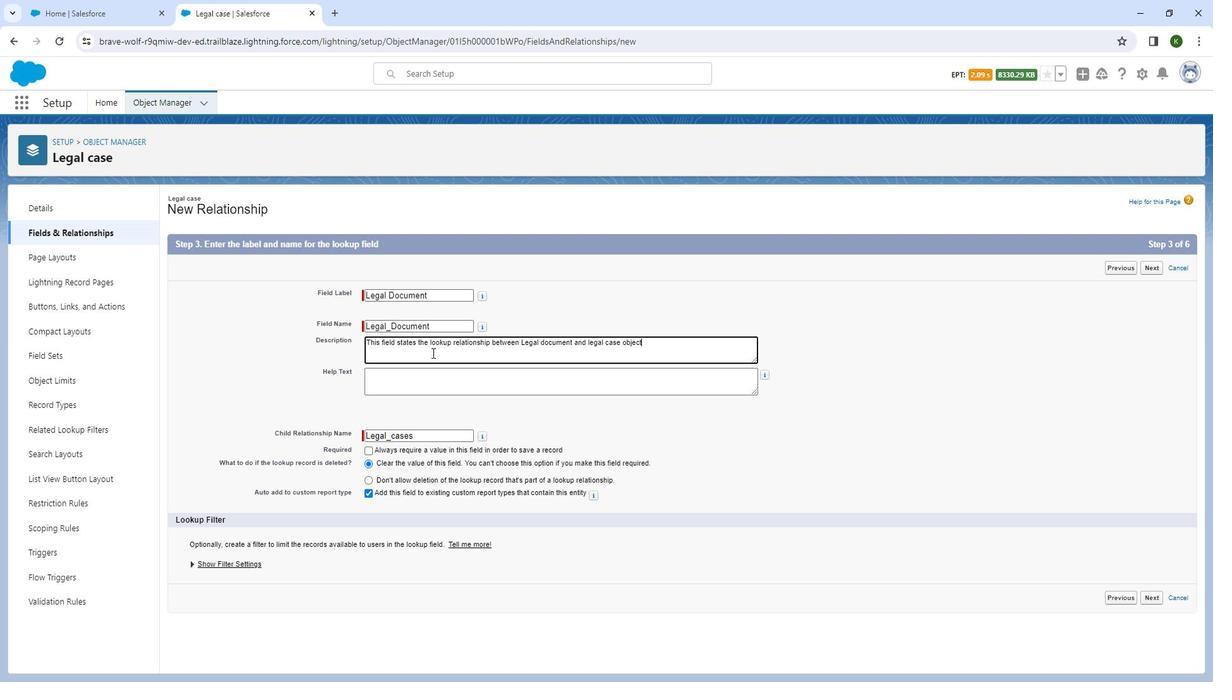 
Action: Mouse moved to (421, 378)
Screenshot: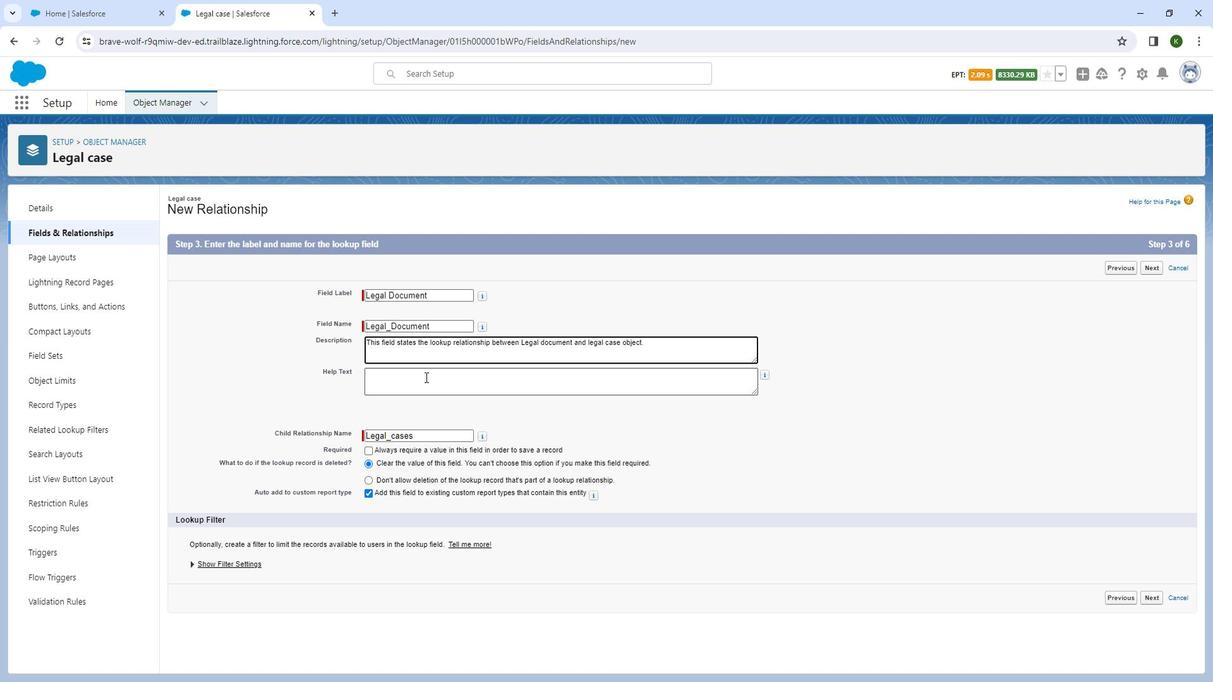 
Action: Mouse pressed left at (421, 378)
Screenshot: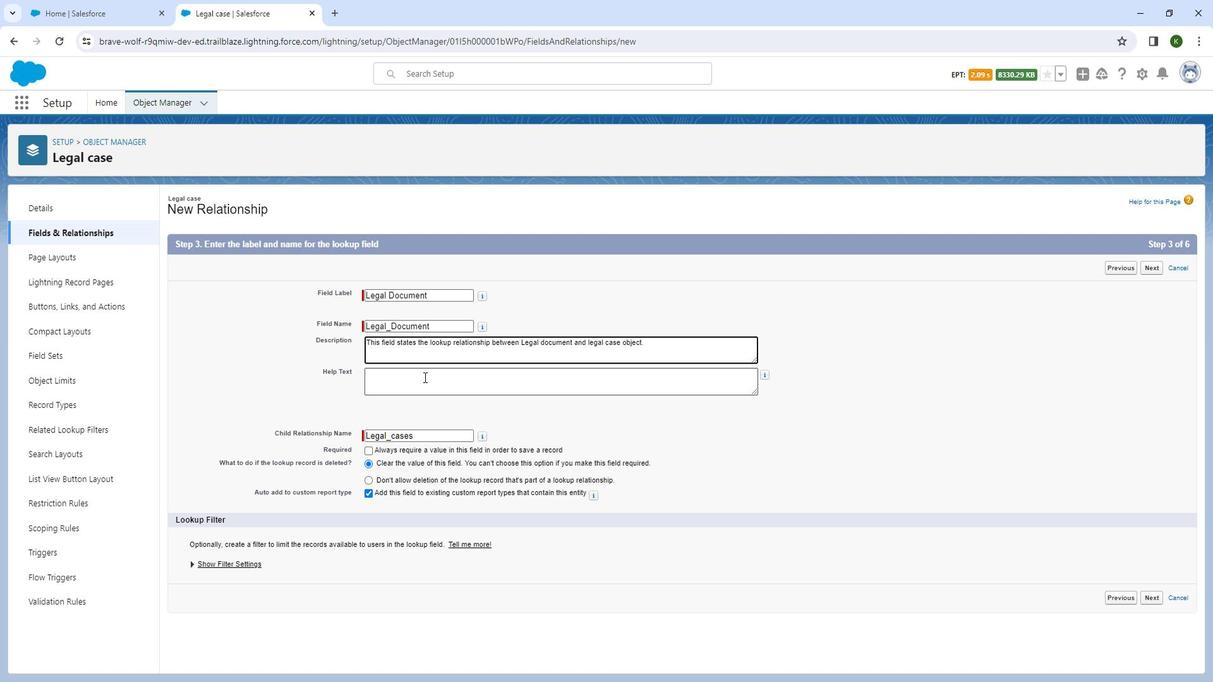 
Action: Key pressed <Key.shift_r><Key.shift_r><Key.shift_r><Key.shift_r>Lookup<Key.space>relationship<Key.space>between<Key.space><Key.shift_r>Legal<Key.space>case<Key.space>and<Key.space>legal<Key.space>document<Key.space>object.
Screenshot: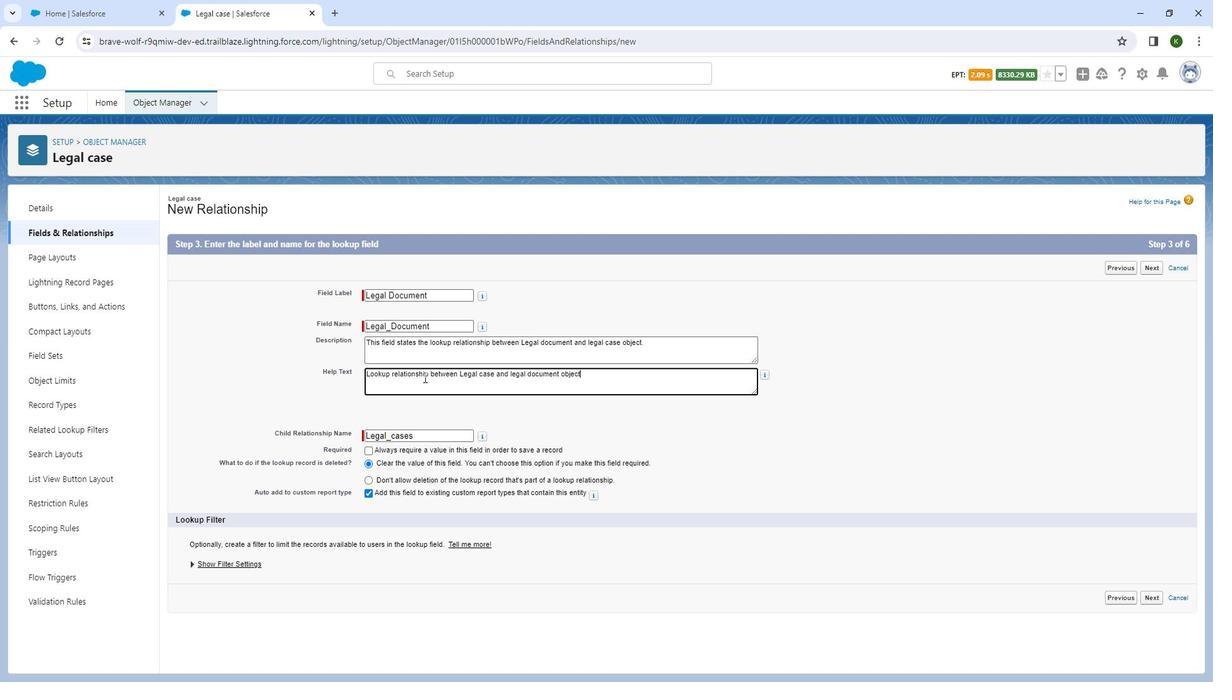 
Action: Mouse moved to (1150, 598)
Screenshot: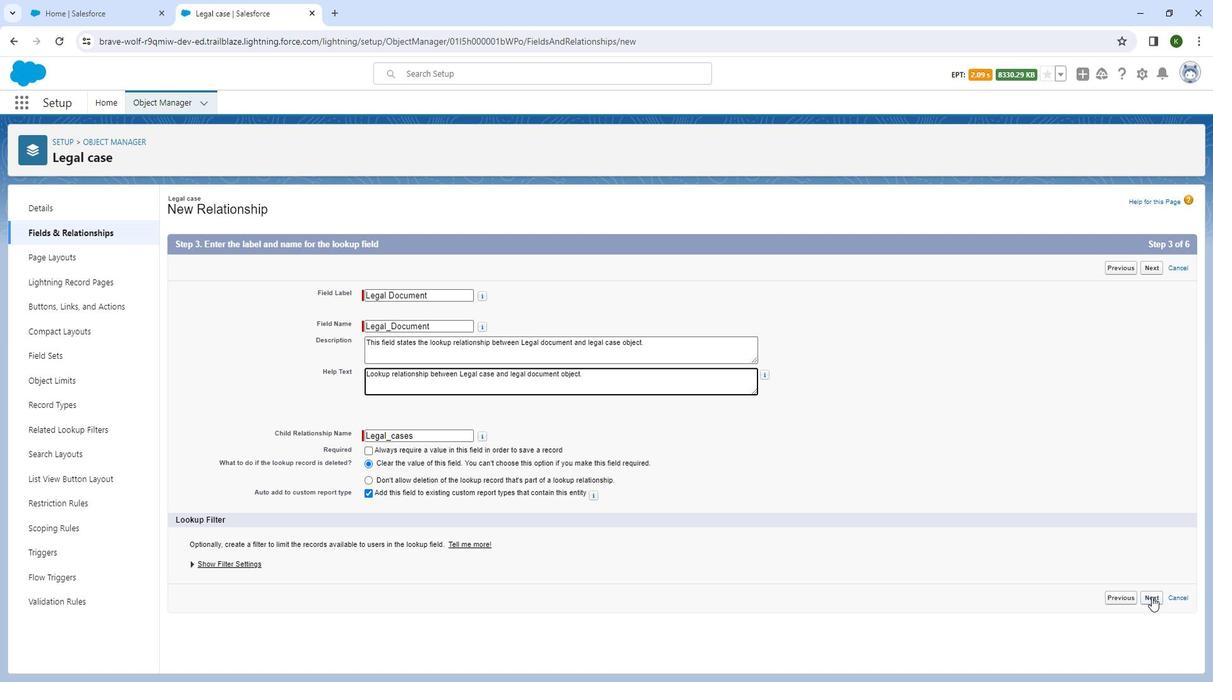 
Action: Mouse pressed left at (1150, 598)
Screenshot: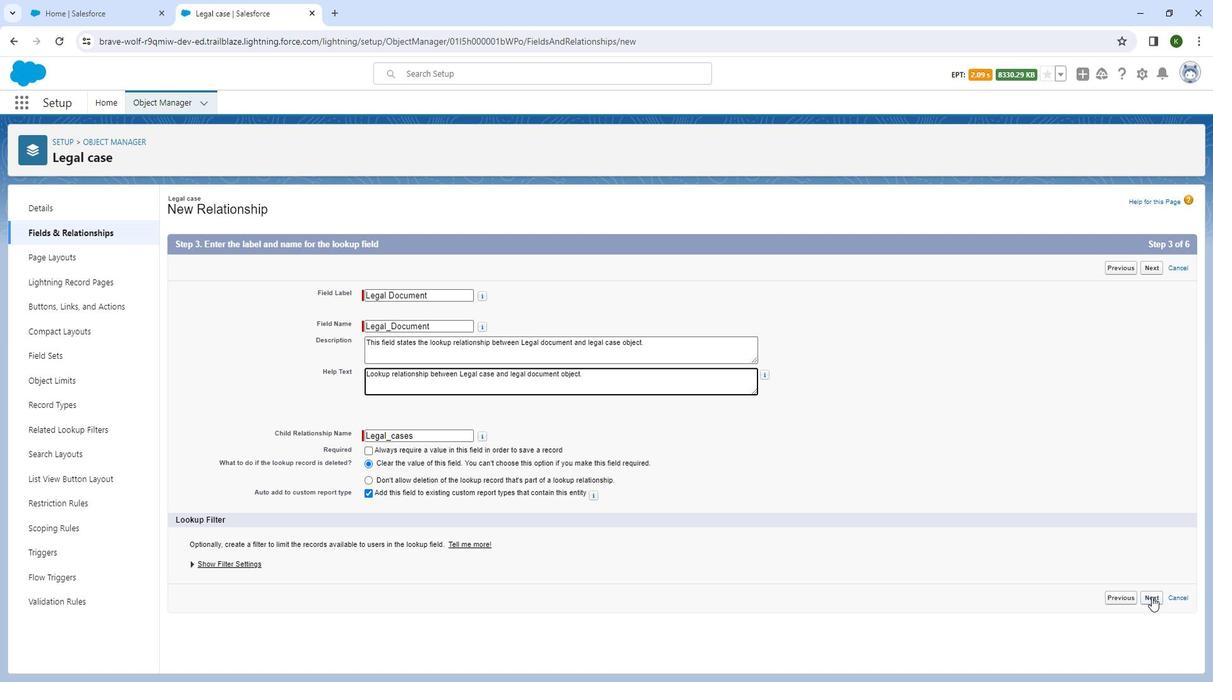 
Action: Mouse moved to (913, 531)
Screenshot: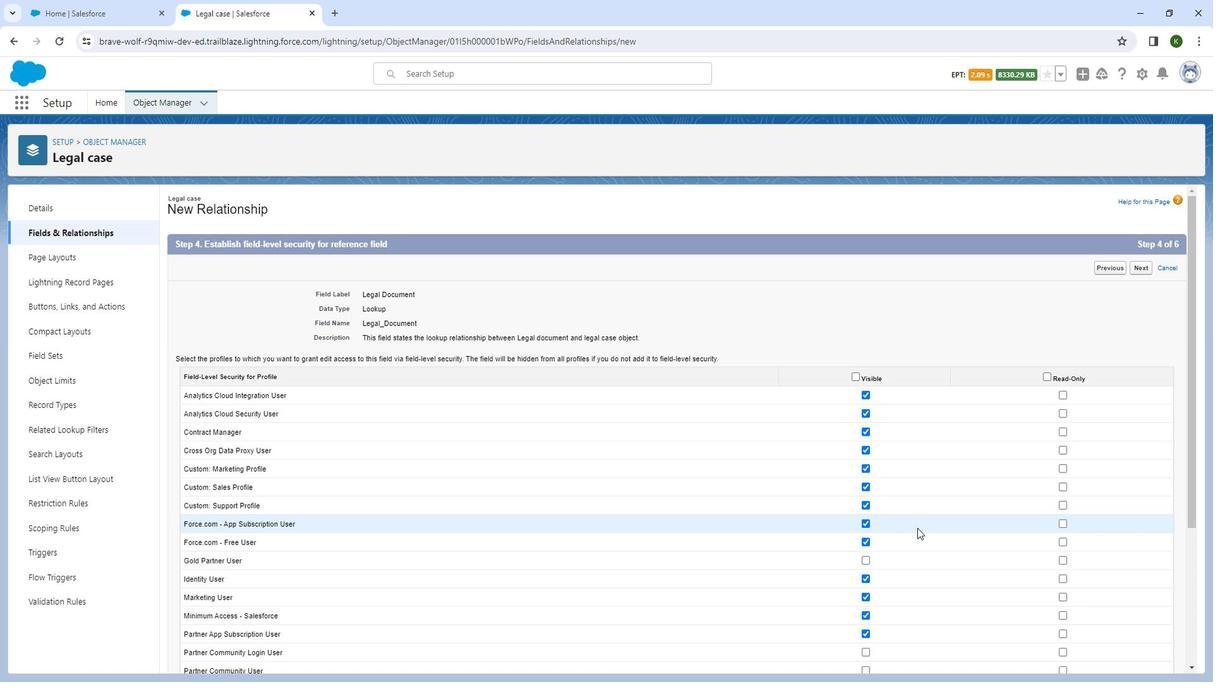 
Action: Mouse scrolled (913, 530) with delta (0, 0)
Screenshot: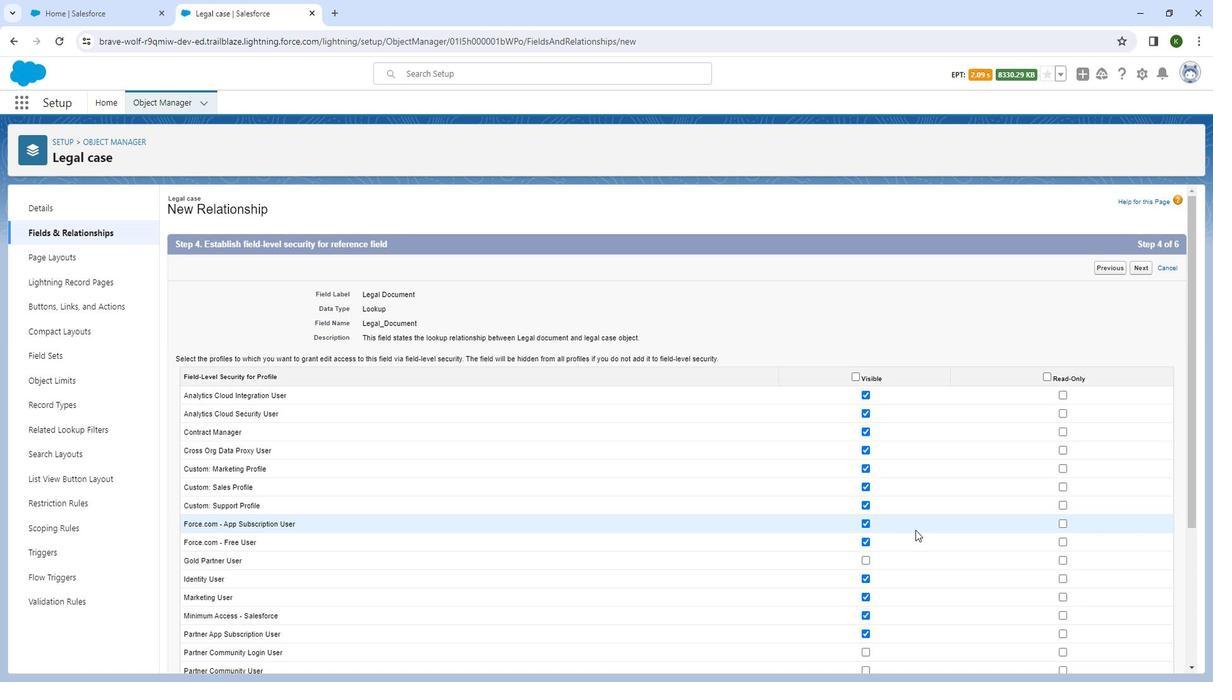 
Action: Mouse moved to (886, 582)
Screenshot: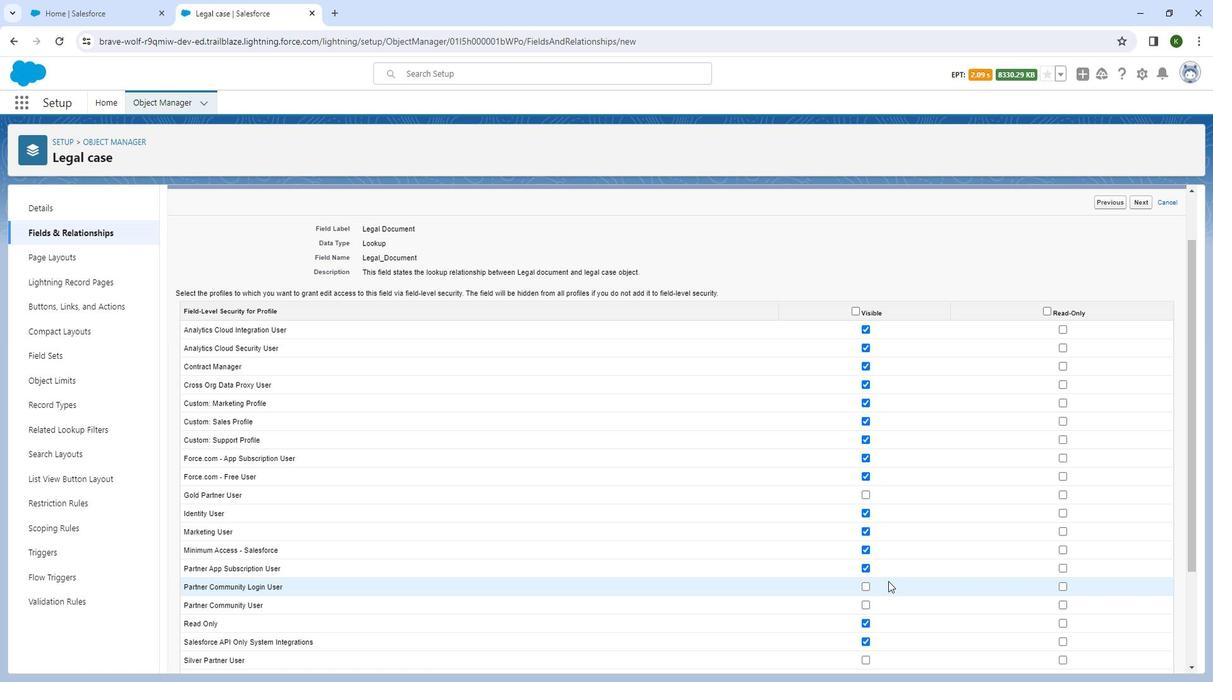 
Action: Mouse scrolled (886, 581) with delta (0, 0)
Screenshot: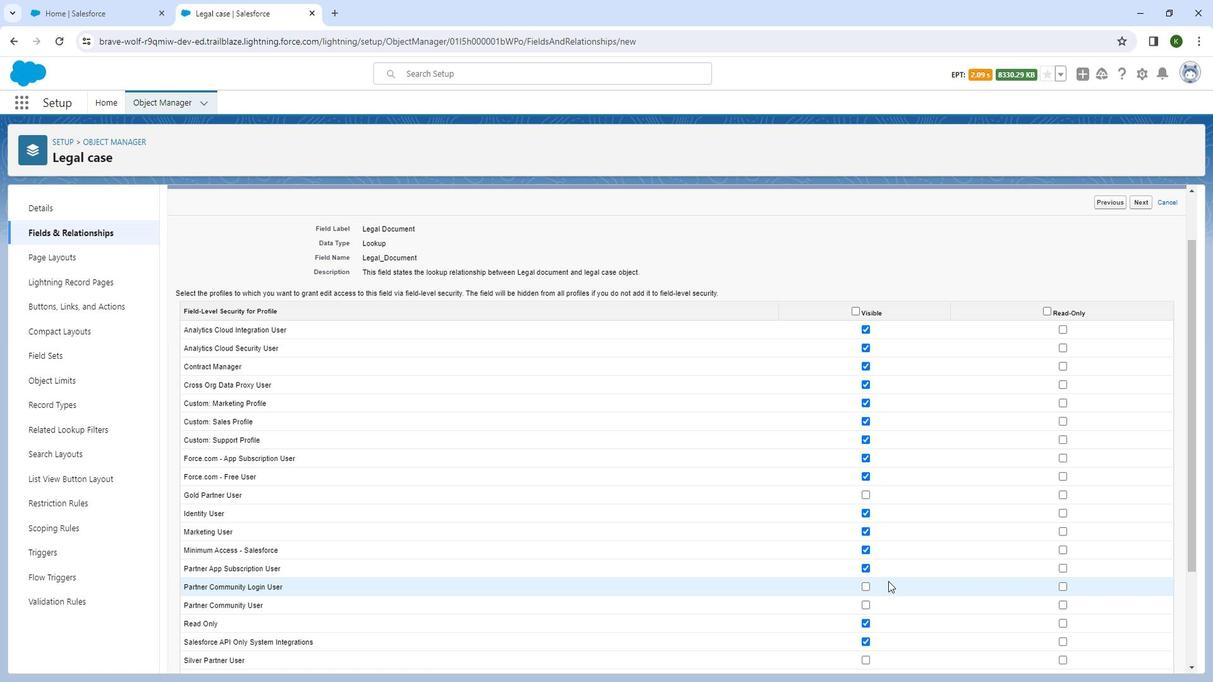 
Action: Mouse moved to (865, 593)
Screenshot: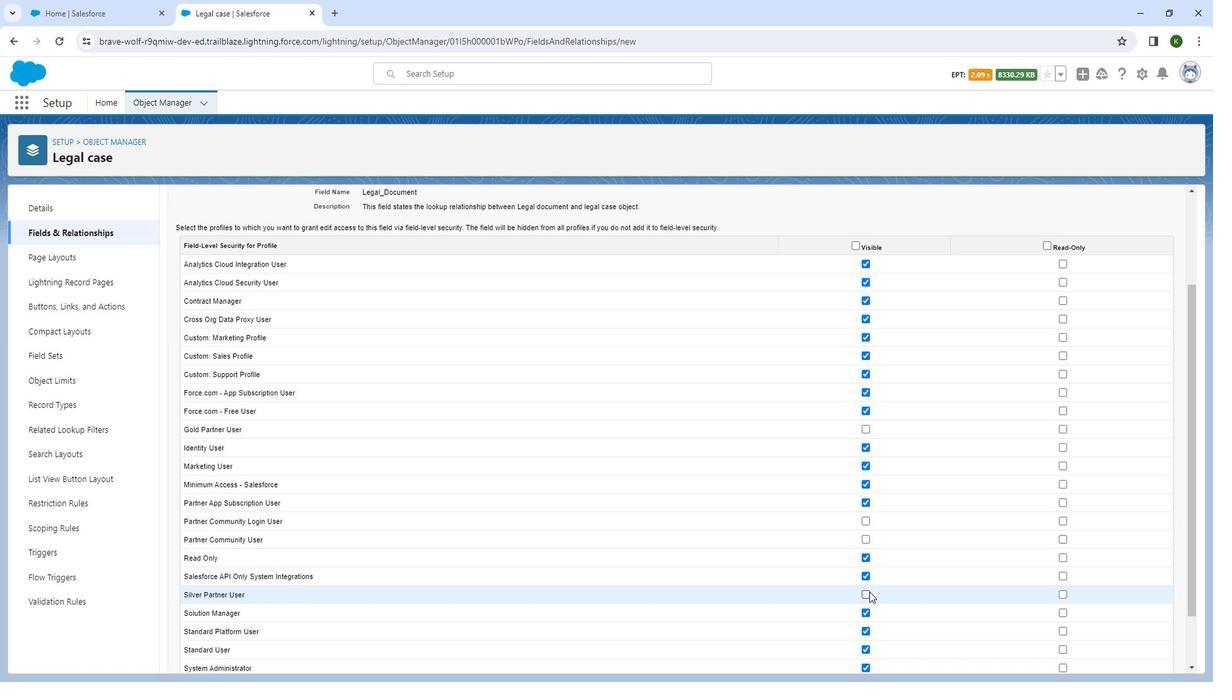 
Action: Mouse pressed left at (865, 593)
Screenshot: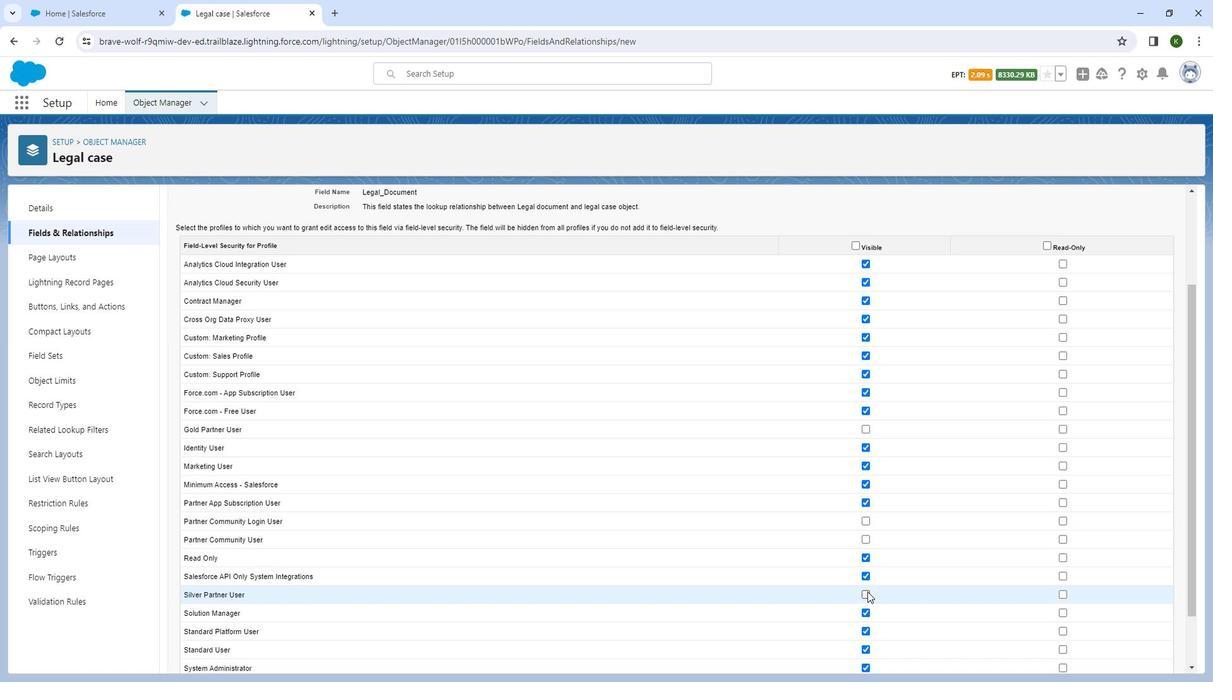 
Action: Mouse moved to (929, 545)
Screenshot: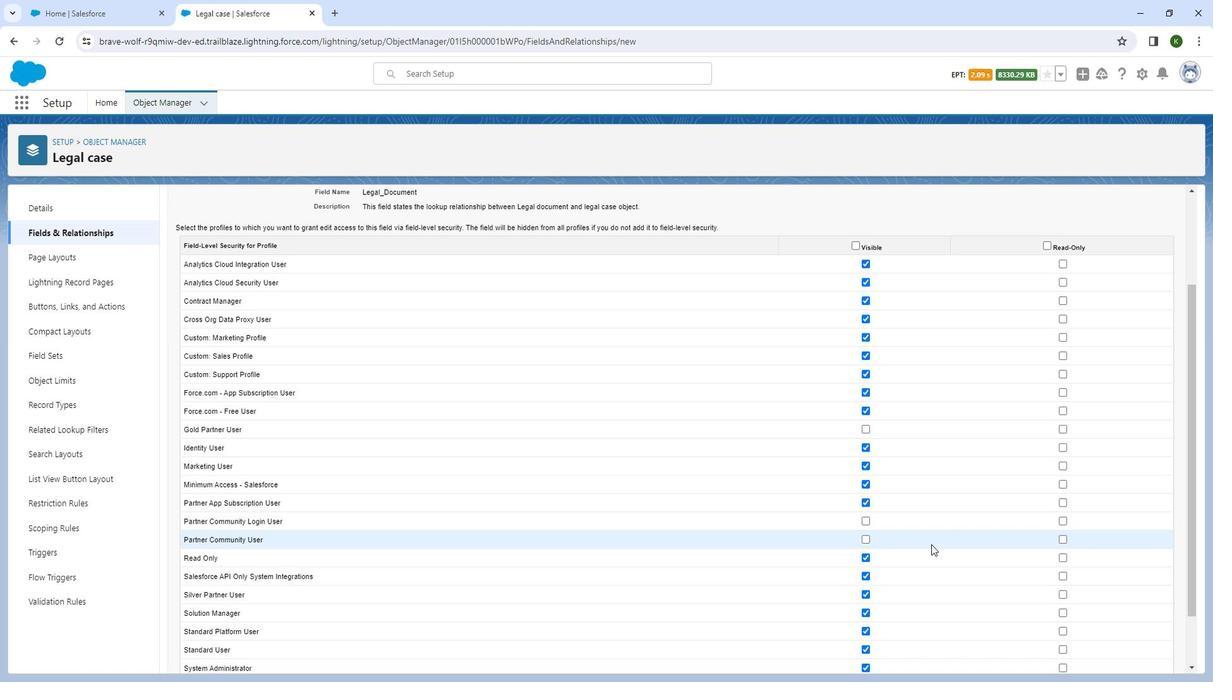 
Action: Mouse scrolled (929, 544) with delta (0, 0)
Screenshot: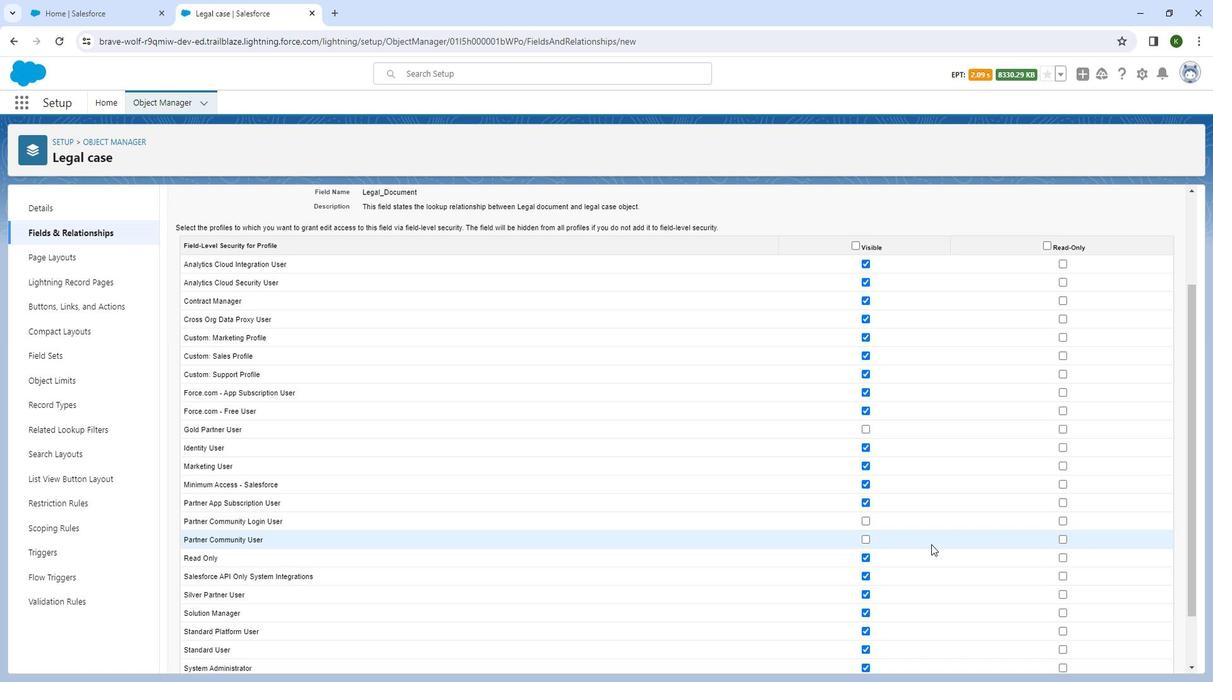 
Action: Mouse scrolled (929, 544) with delta (0, 0)
Screenshot: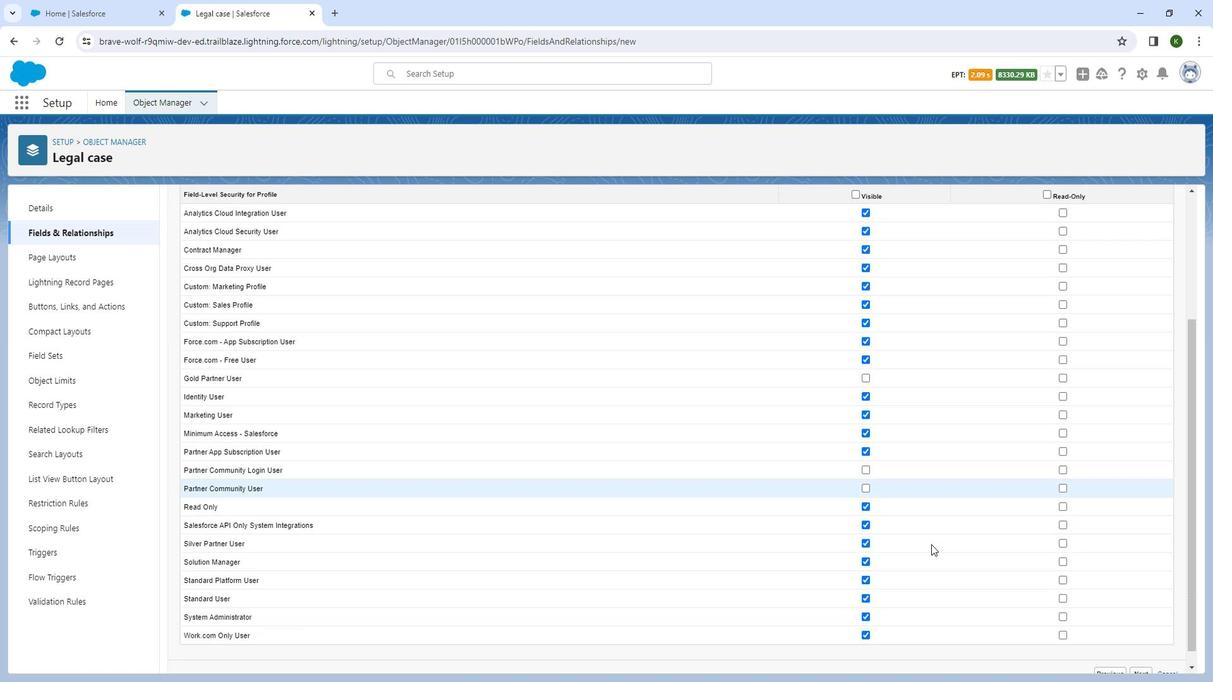 
Action: Mouse moved to (929, 544)
Screenshot: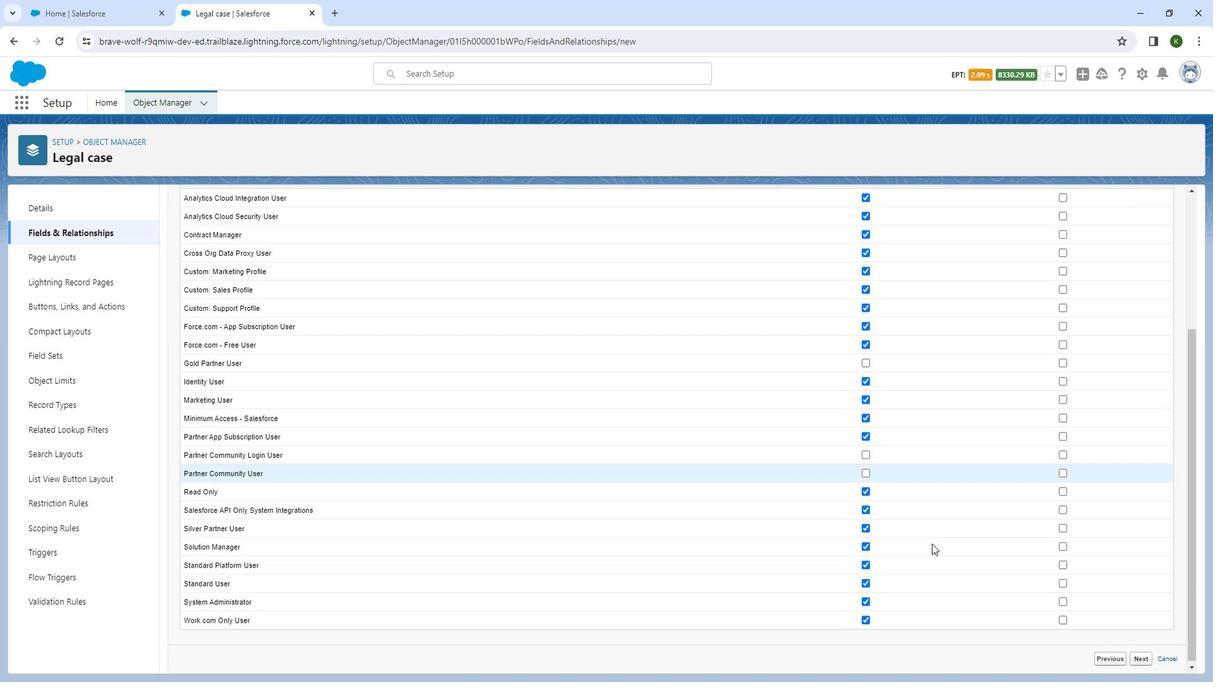 
Action: Mouse scrolled (929, 544) with delta (0, 0)
Screenshot: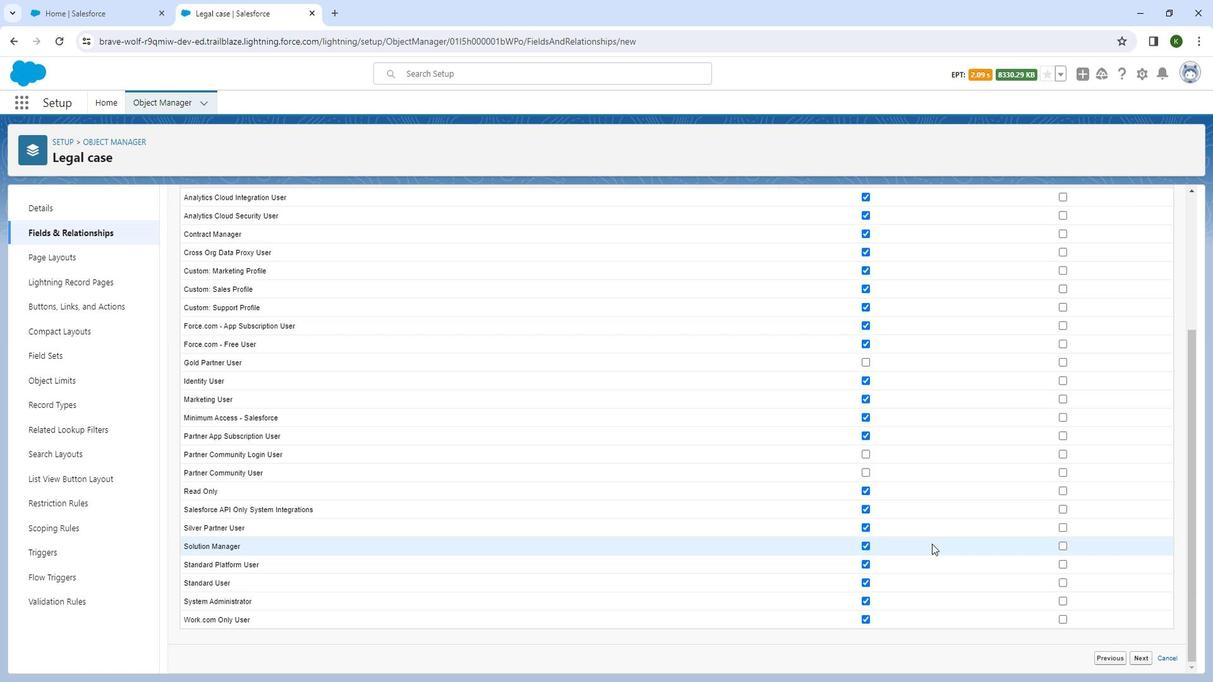
Action: Mouse moved to (1139, 661)
Screenshot: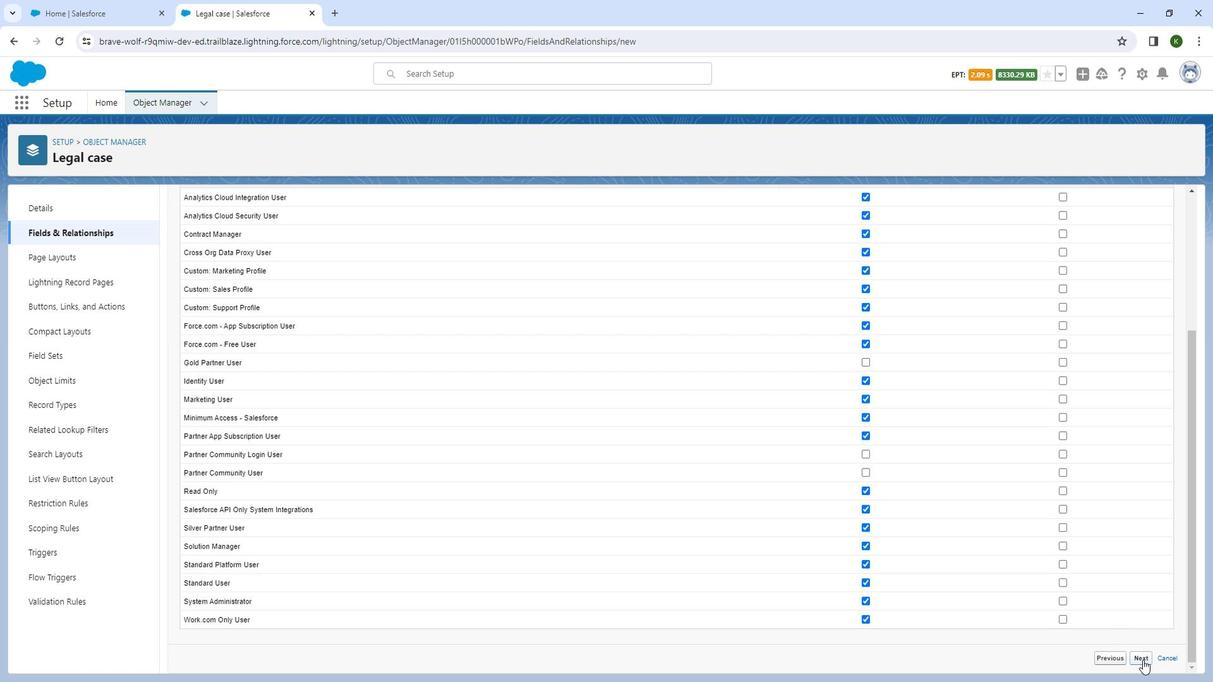 
Action: Mouse pressed left at (1139, 661)
Screenshot: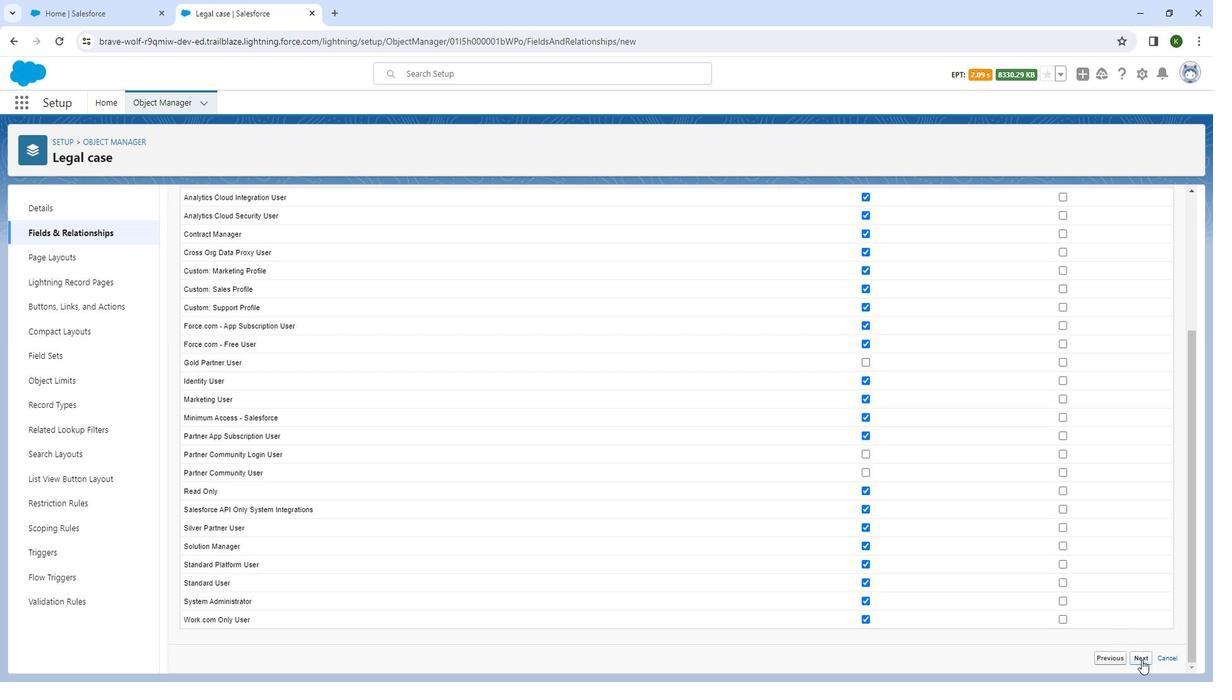 
Action: Mouse moved to (1148, 440)
Screenshot: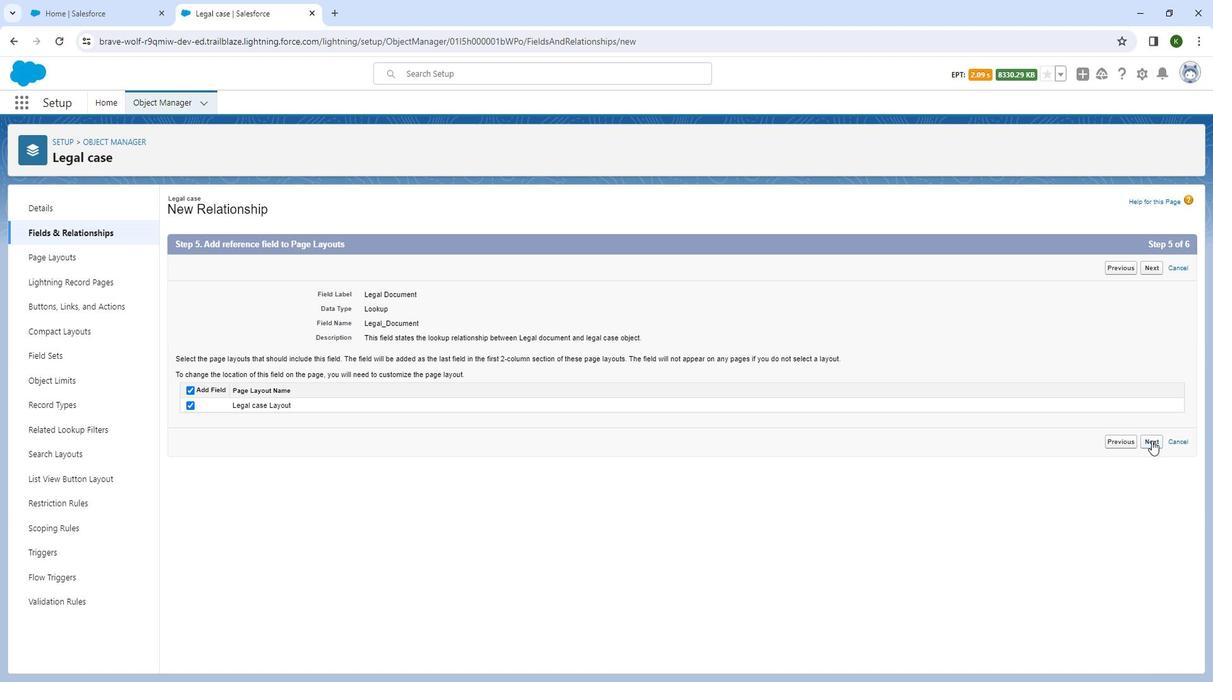 
Action: Mouse pressed left at (1148, 440)
Screenshot: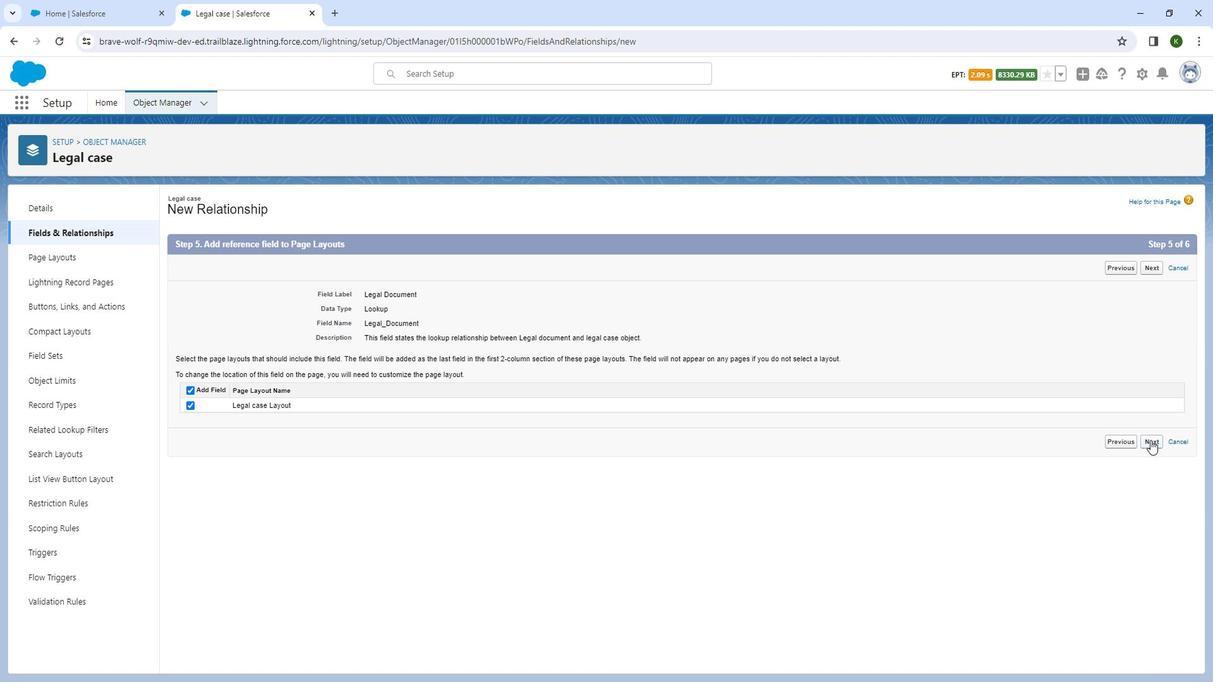 
Action: Mouse moved to (1146, 268)
Screenshot: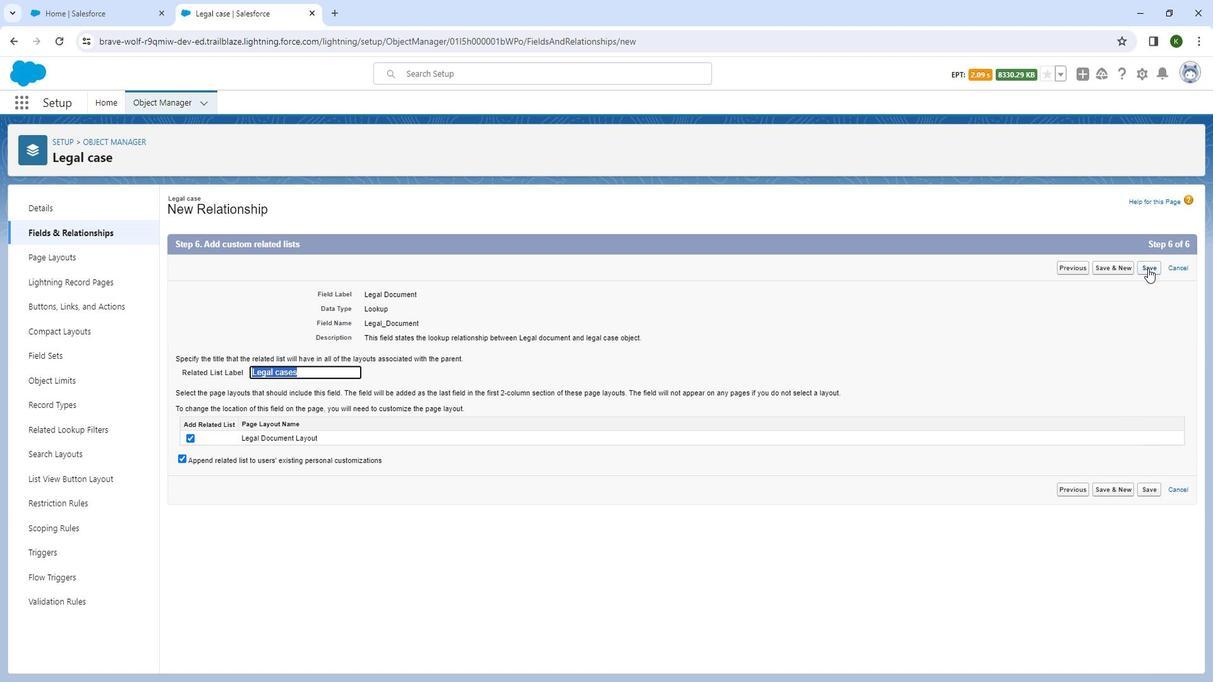 
Action: Mouse pressed left at (1146, 268)
Screenshot: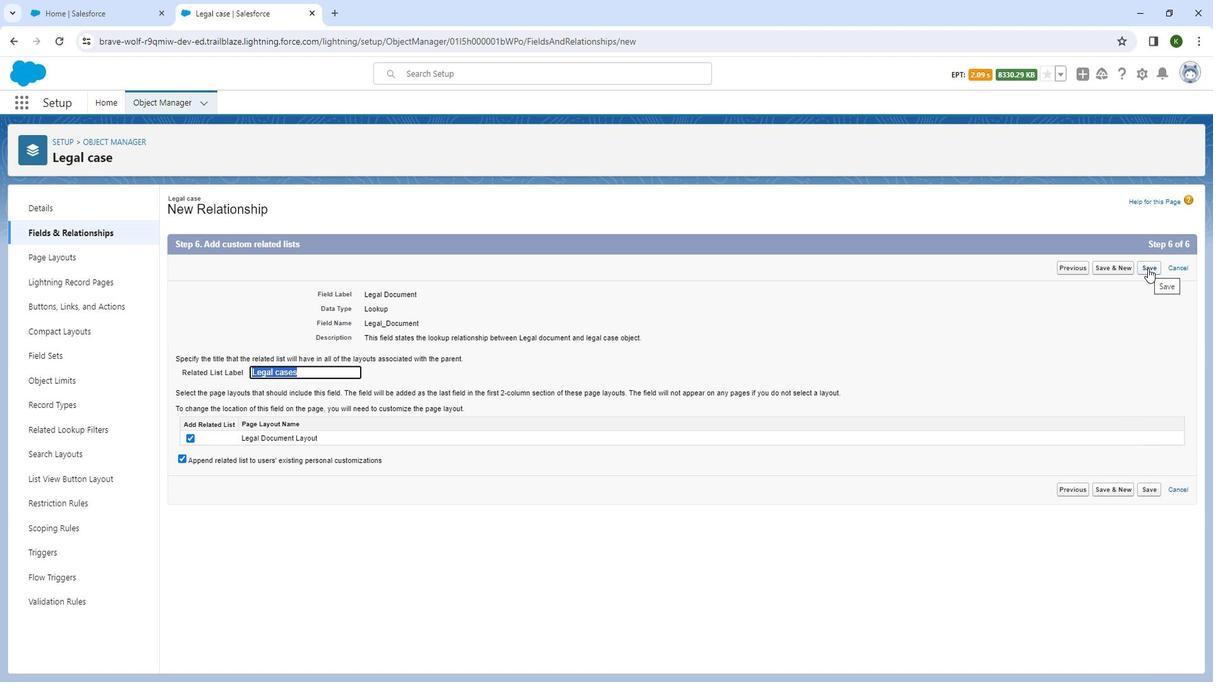 
Action: Mouse moved to (584, 474)
Screenshot: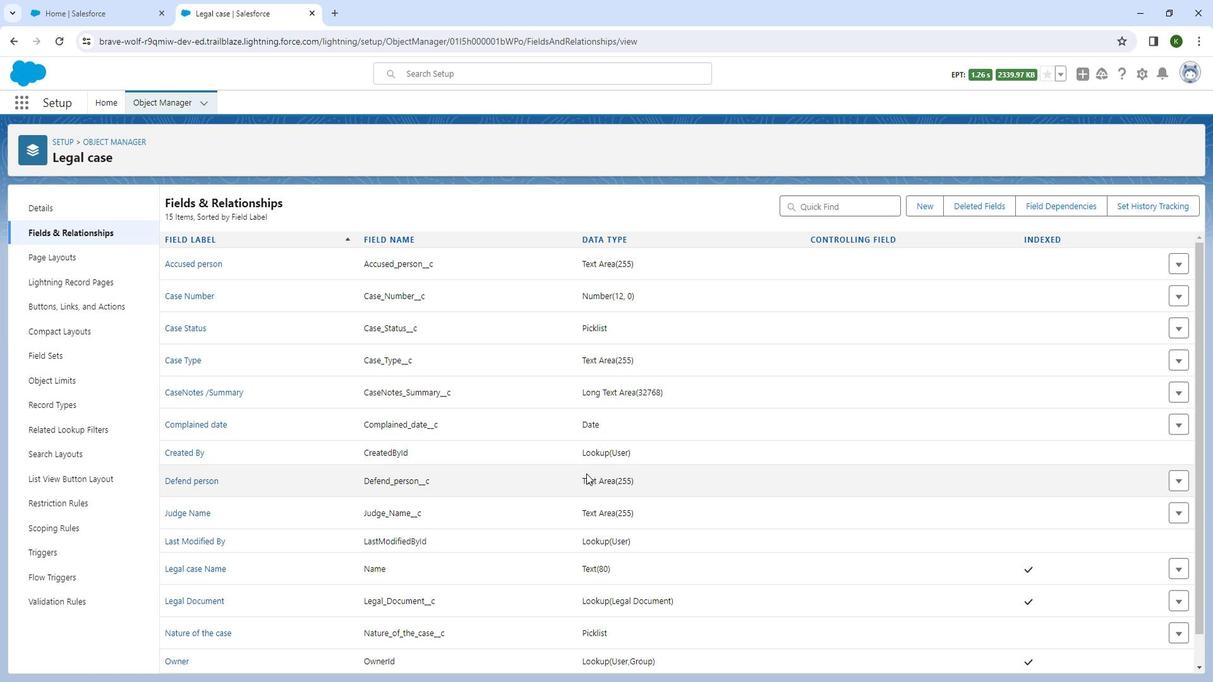 
Action: Mouse scrolled (584, 474) with delta (0, 0)
Screenshot: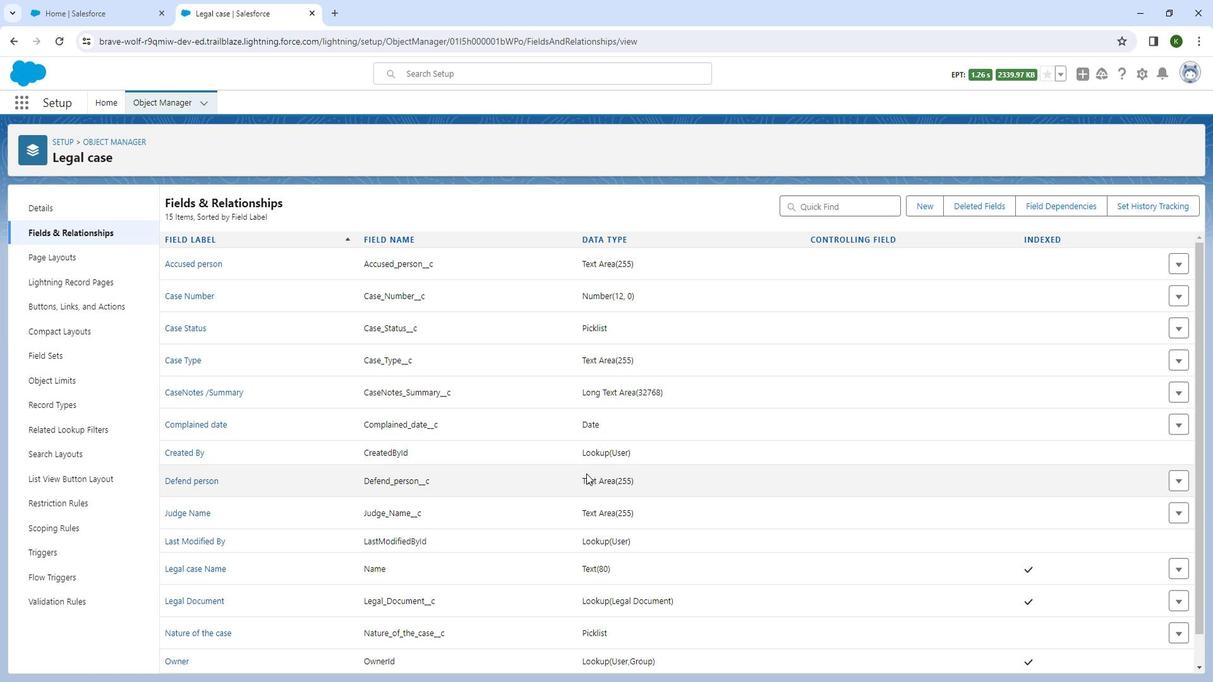 
Action: Mouse moved to (584, 475)
Screenshot: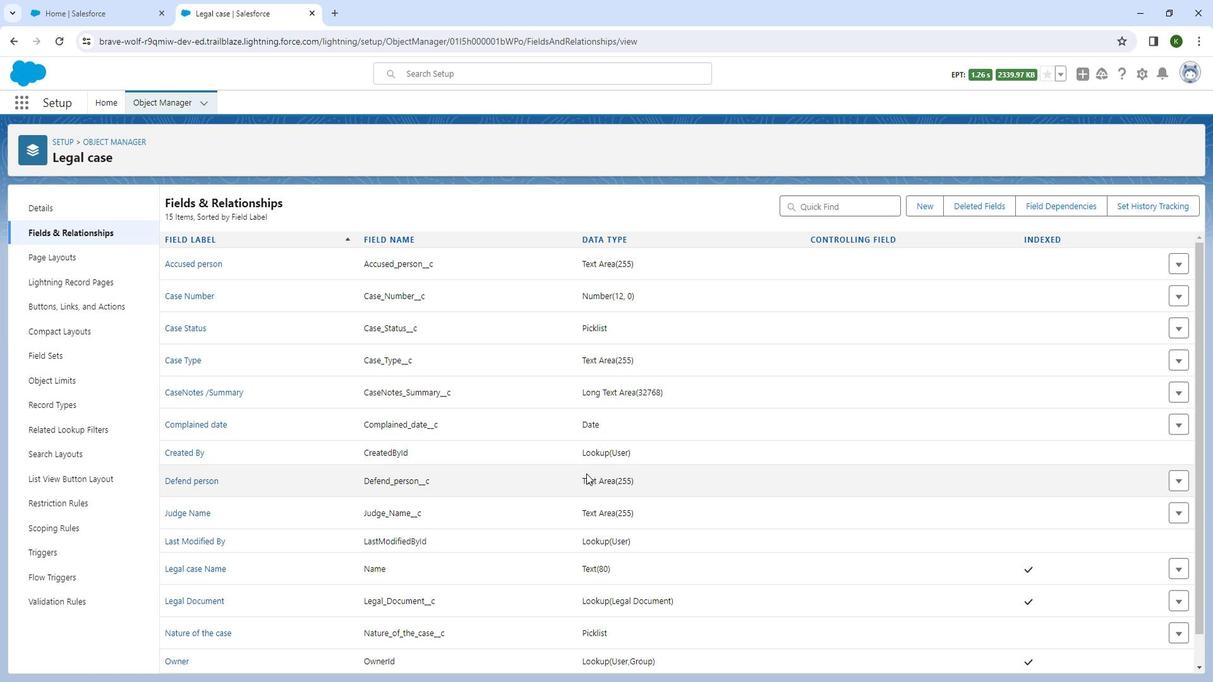 
Action: Mouse scrolled (584, 474) with delta (0, 0)
Screenshot: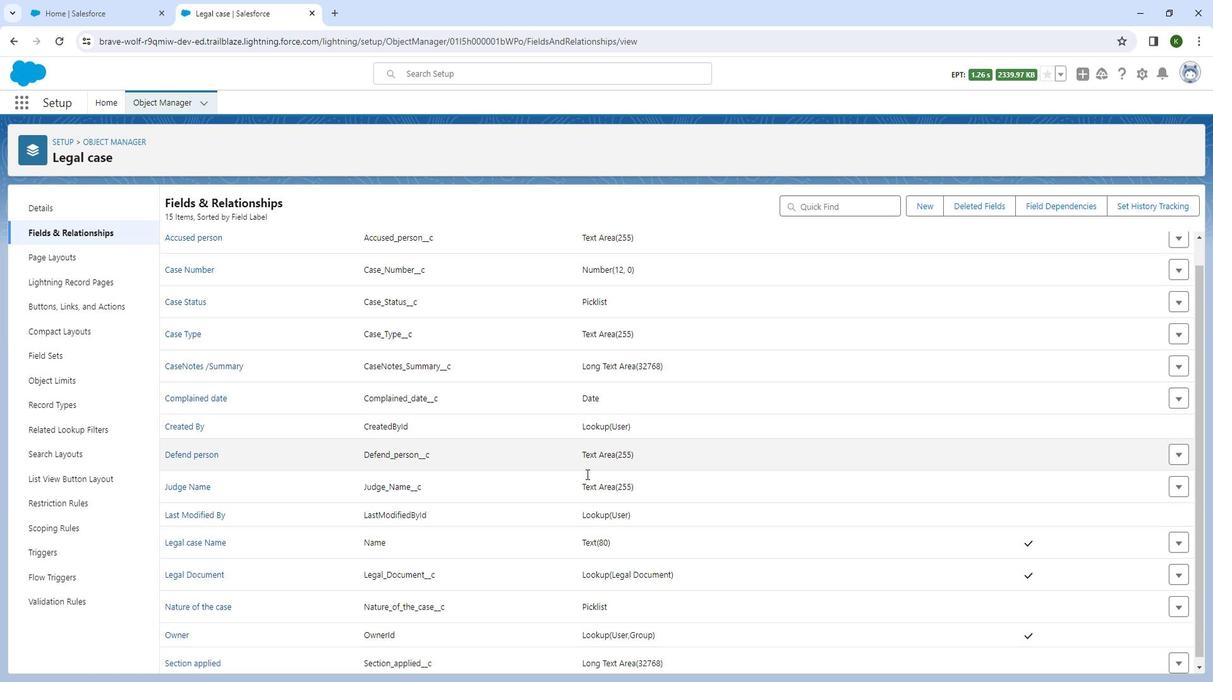 
Action: Mouse moved to (584, 476)
Screenshot: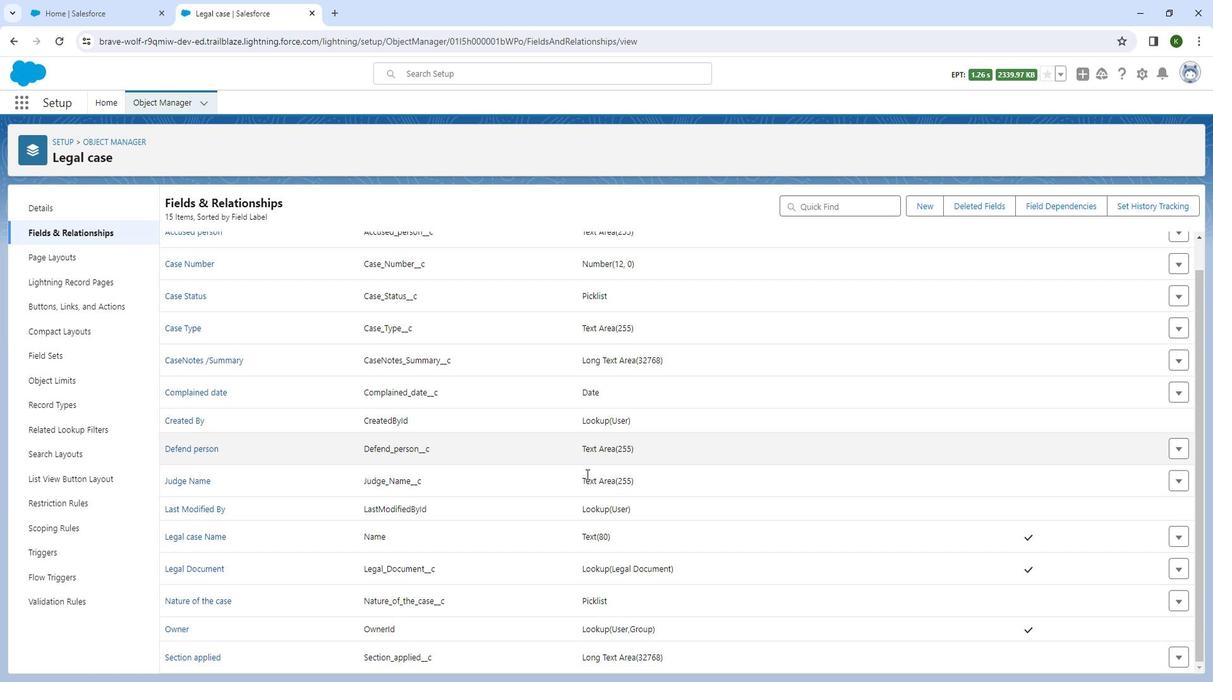 
Action: Mouse scrolled (584, 475) with delta (0, 0)
Screenshot: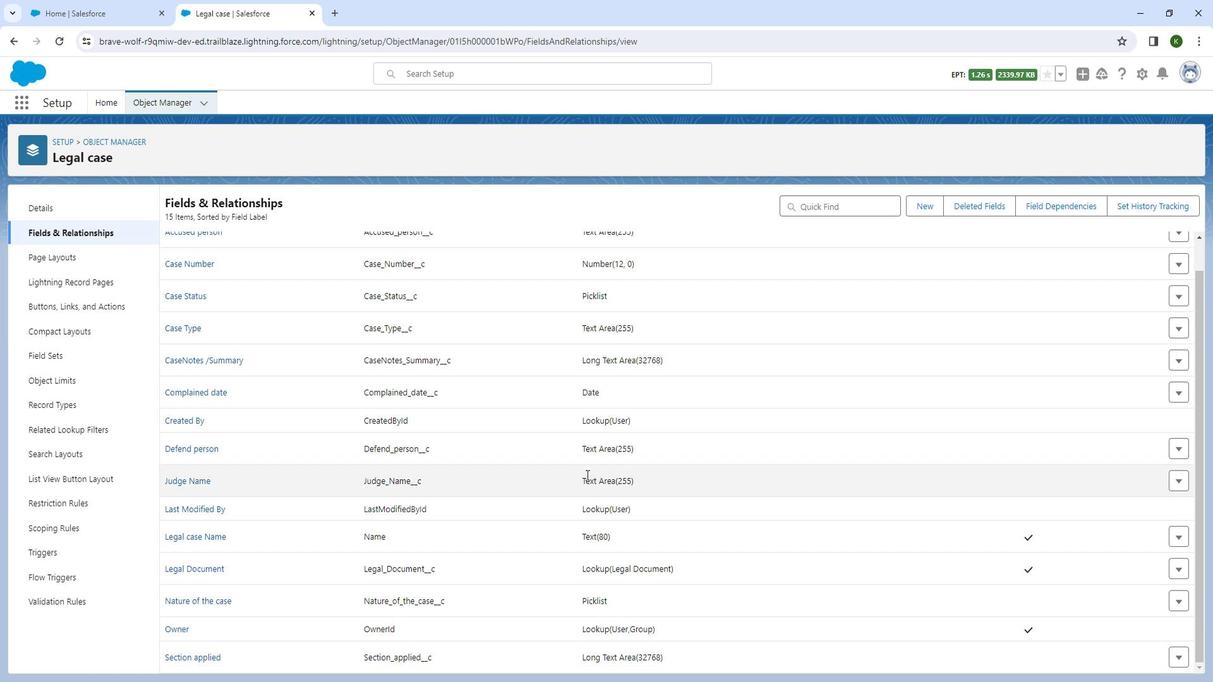 
Action: Mouse moved to (574, 644)
Screenshot: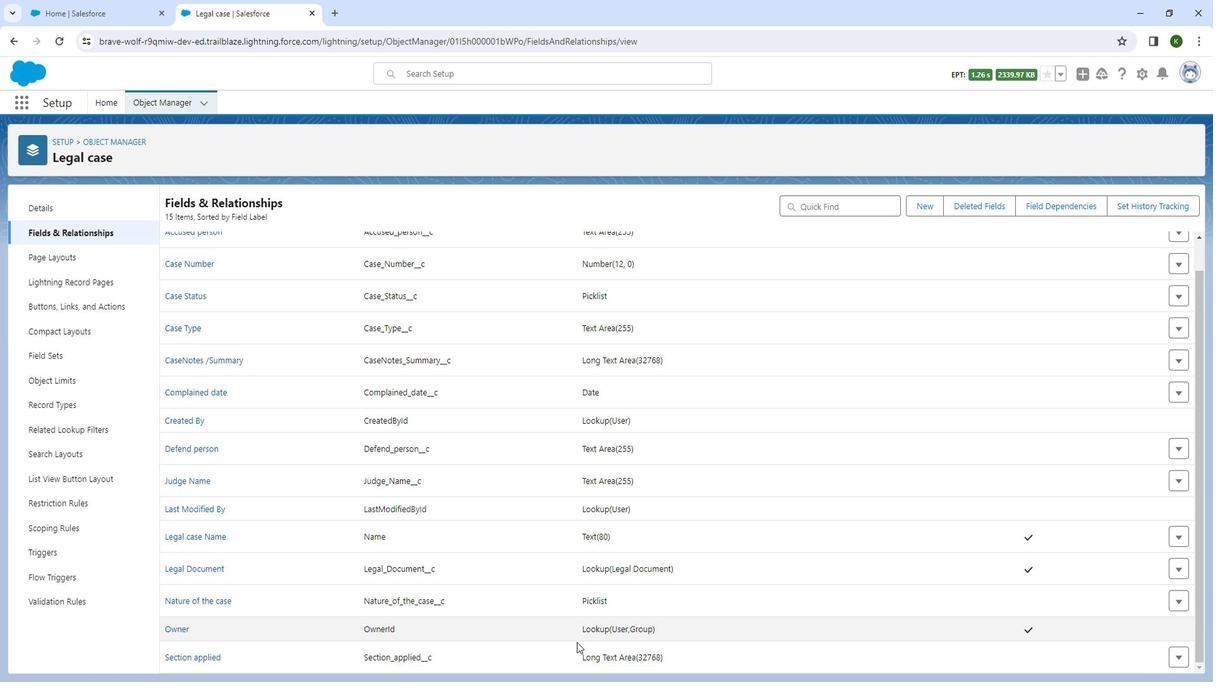 
Action: Mouse scrolled (574, 645) with delta (0, 0)
Screenshot: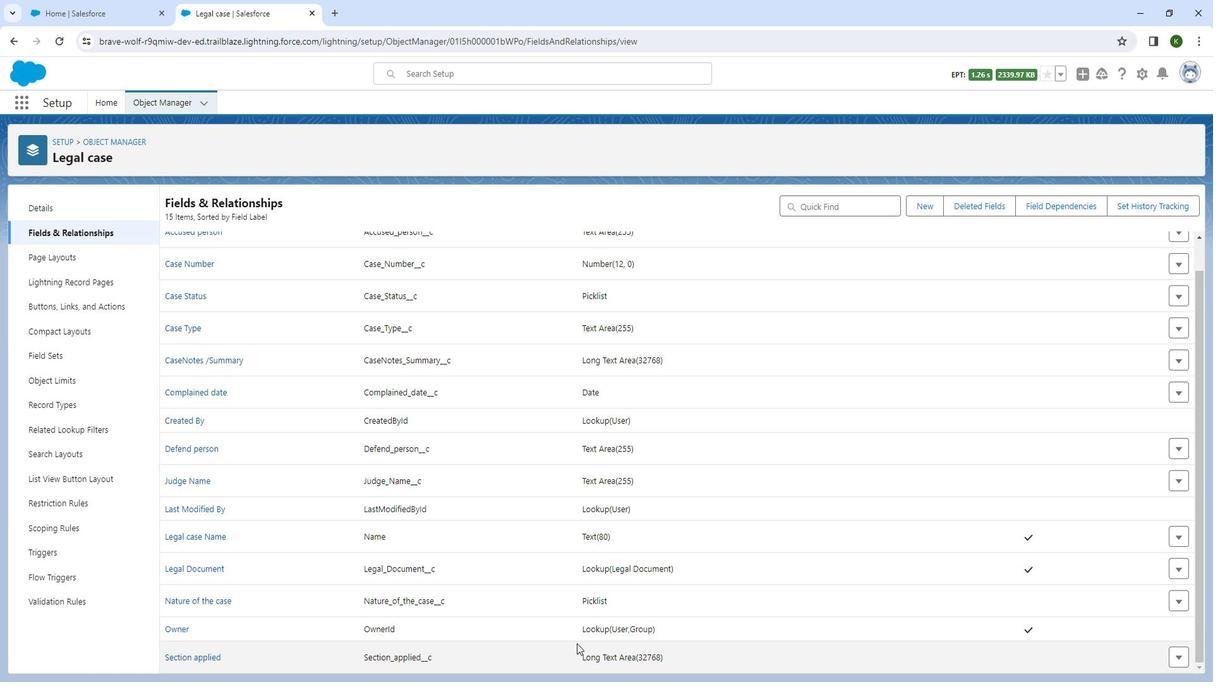 
Action: Mouse scrolled (574, 645) with delta (0, 0)
Screenshot: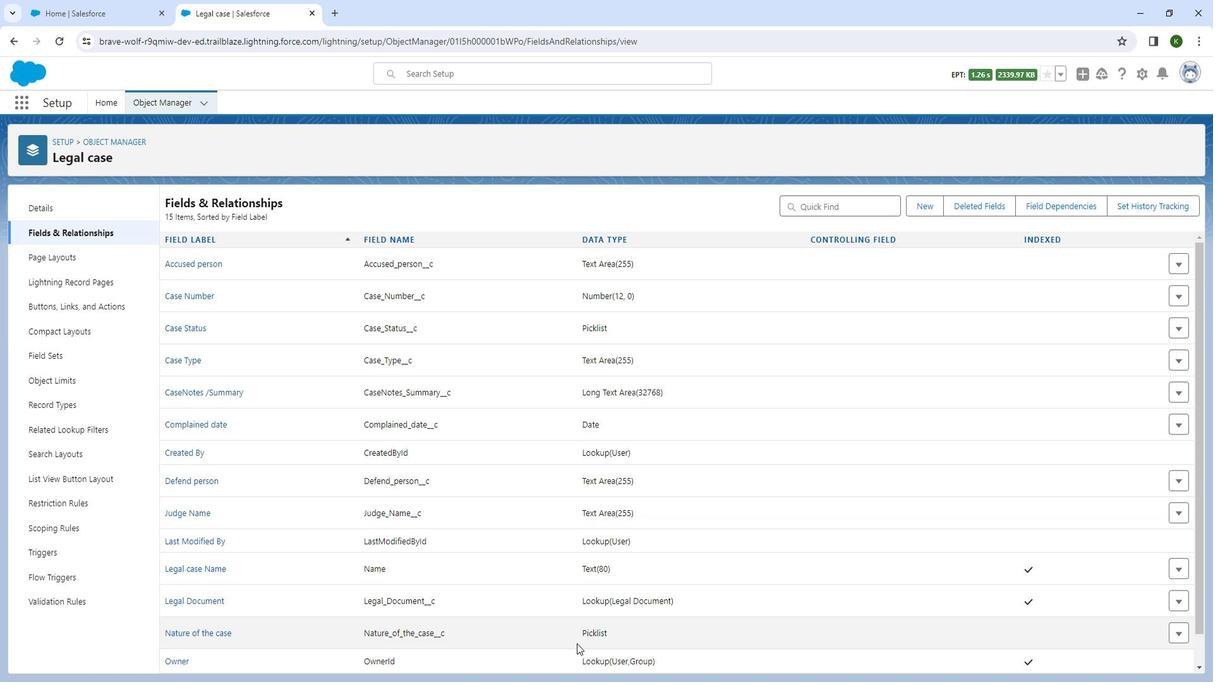 
Action: Mouse scrolled (574, 645) with delta (0, 0)
Screenshot: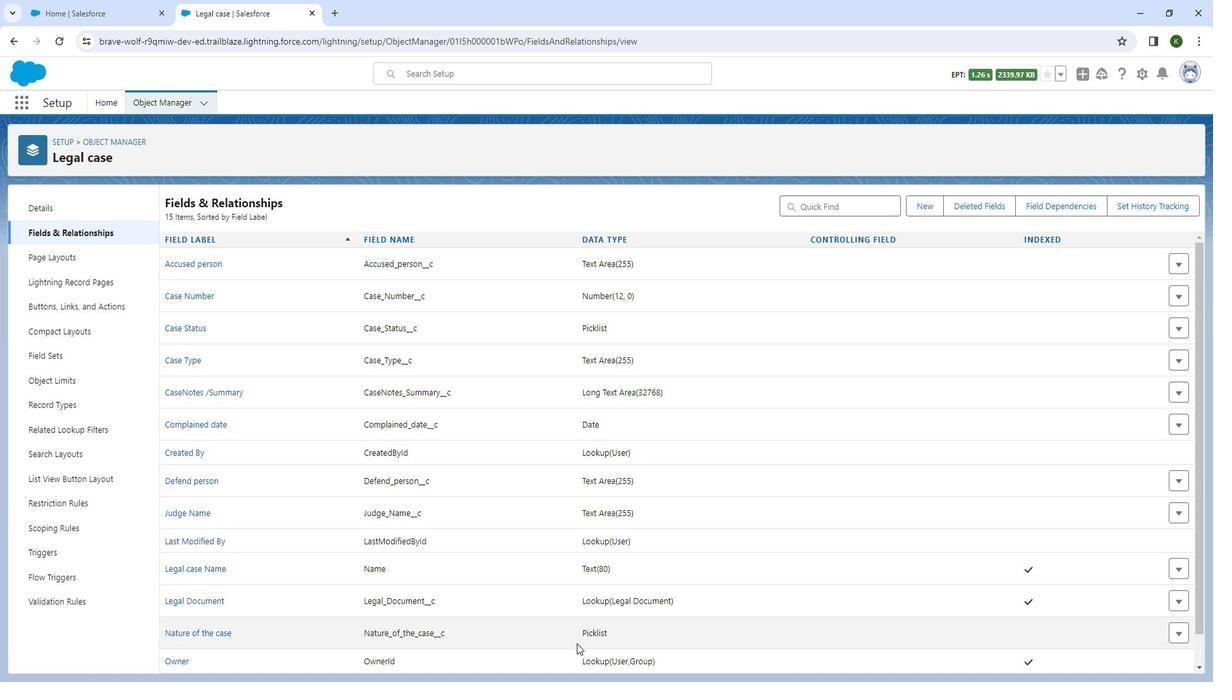 
Action: Mouse moved to (576, 639)
Screenshot: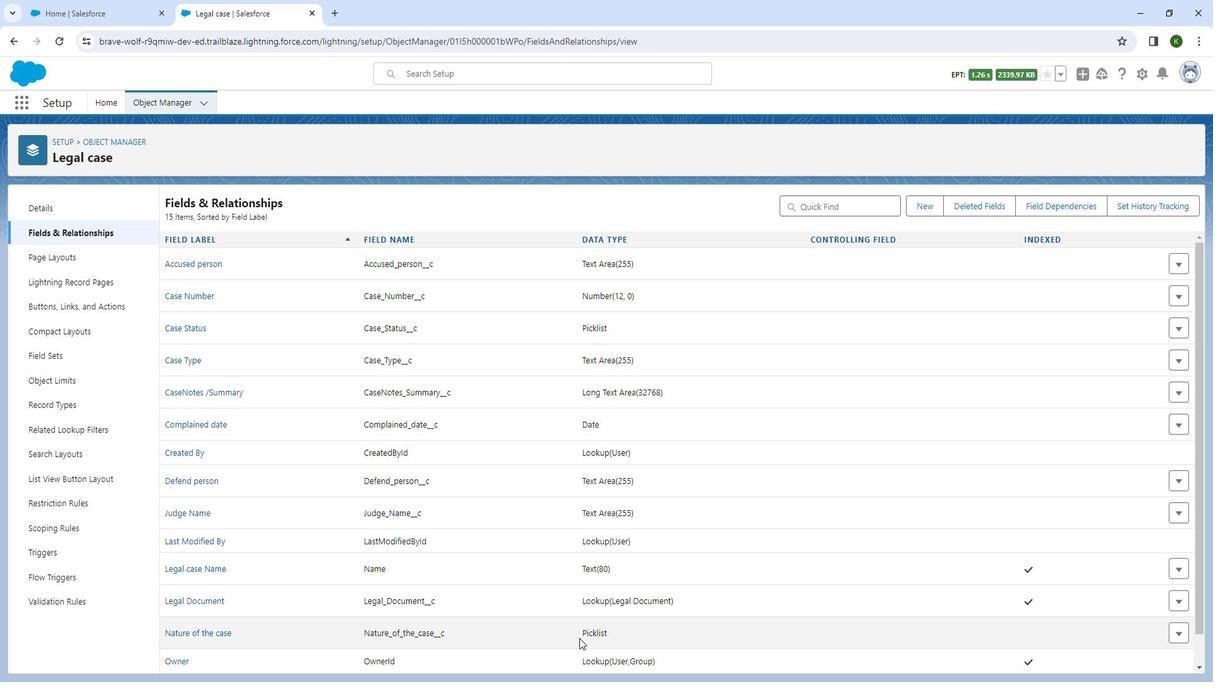 
